 Task: Search one way flight ticket for 1 adult, 1 child, 1 infant in seat in premium economy from Hayden: Yampa Valley Airport (yampa Valley Regional) to Jacksonville: Albert J. Ellis Airport on 5-3-2023. Choice of flights is Westjet. Number of bags: 2 checked bags. Price is upto 105000. Outbound departure time preference is 8:45.
Action: Mouse moved to (325, 137)
Screenshot: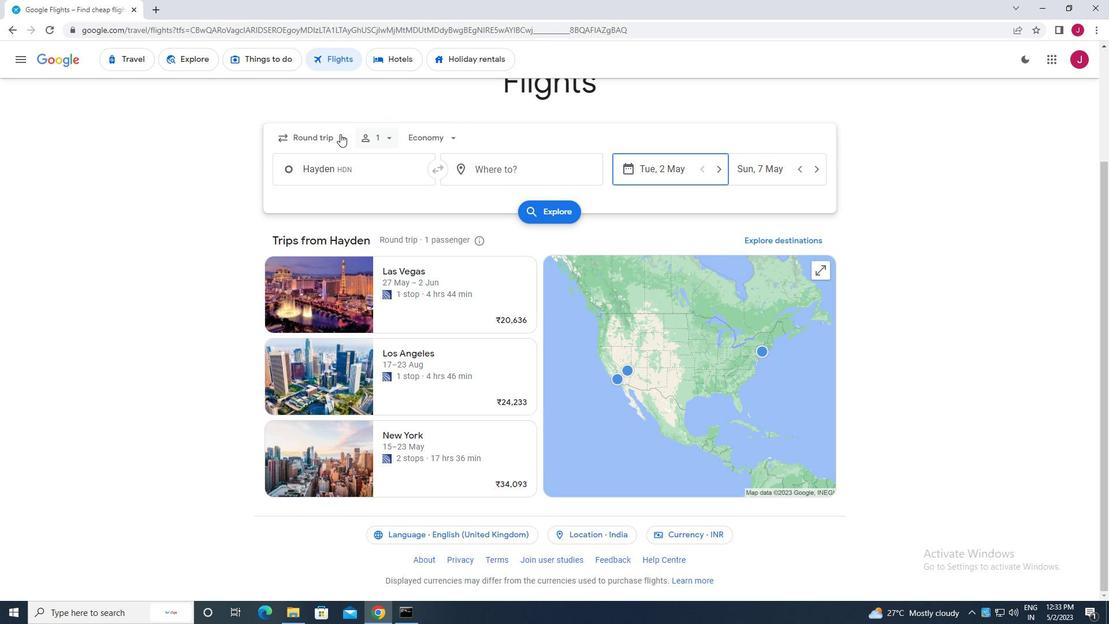 
Action: Mouse pressed left at (325, 137)
Screenshot: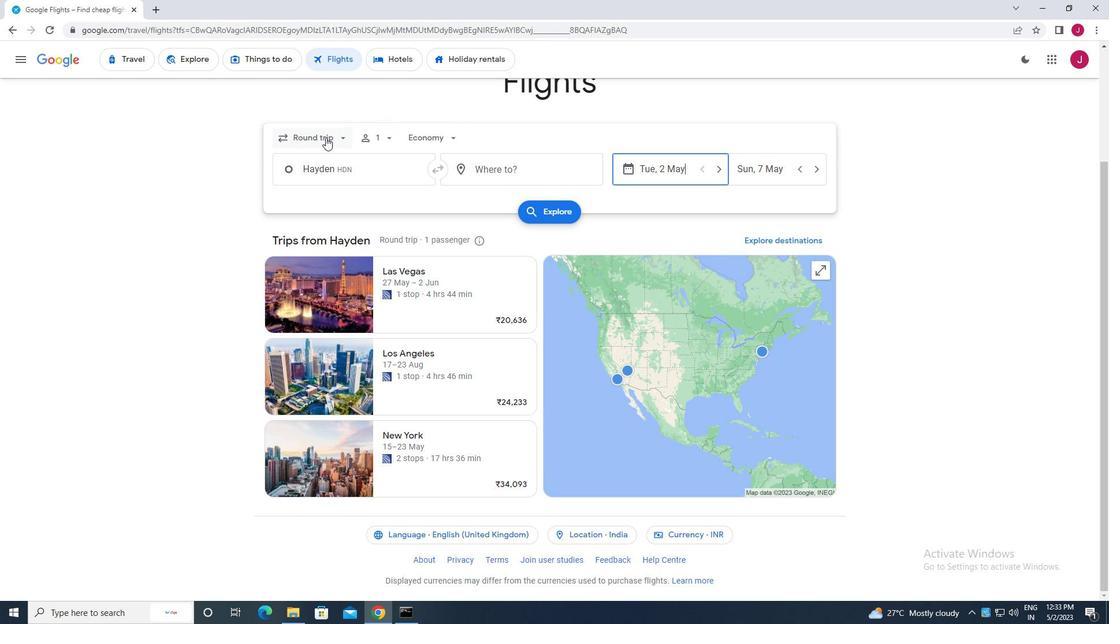 
Action: Mouse moved to (341, 137)
Screenshot: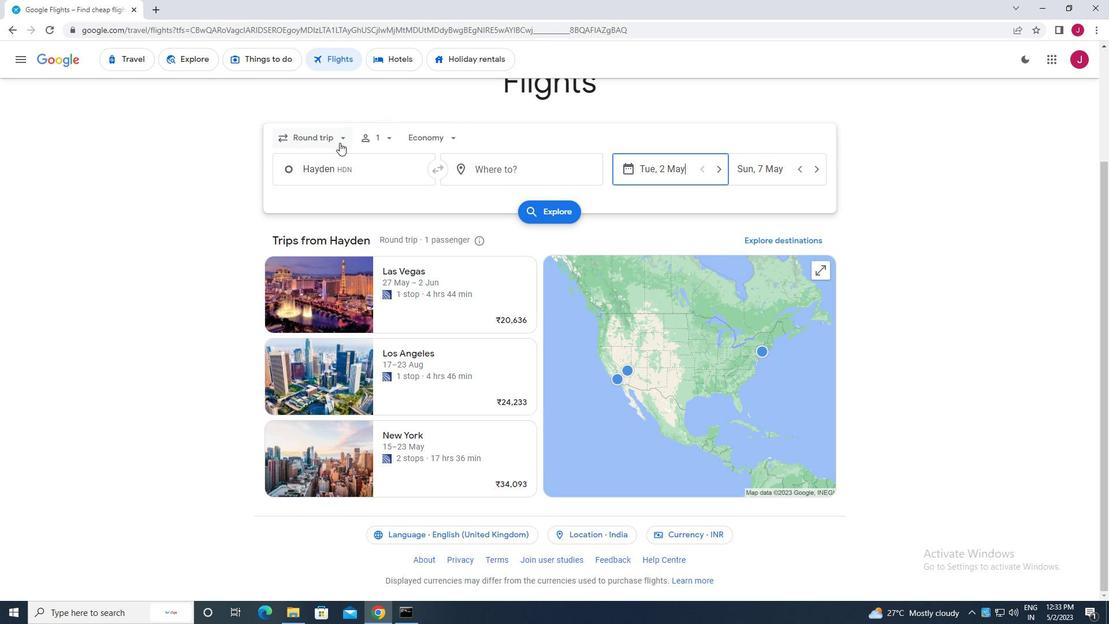 
Action: Mouse pressed left at (341, 137)
Screenshot: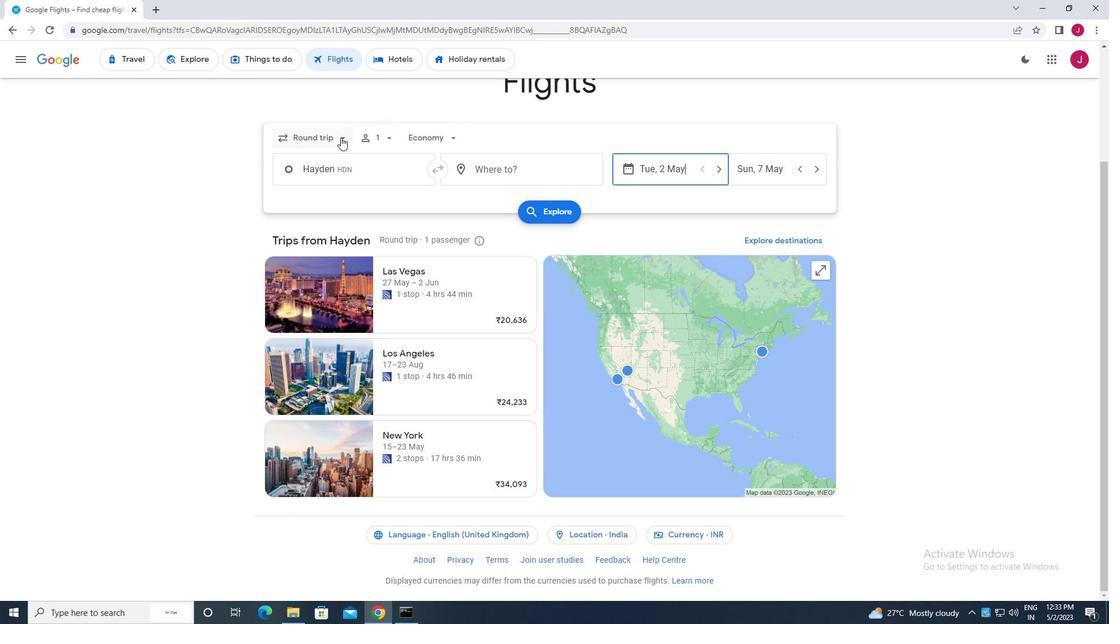 
Action: Mouse pressed left at (341, 137)
Screenshot: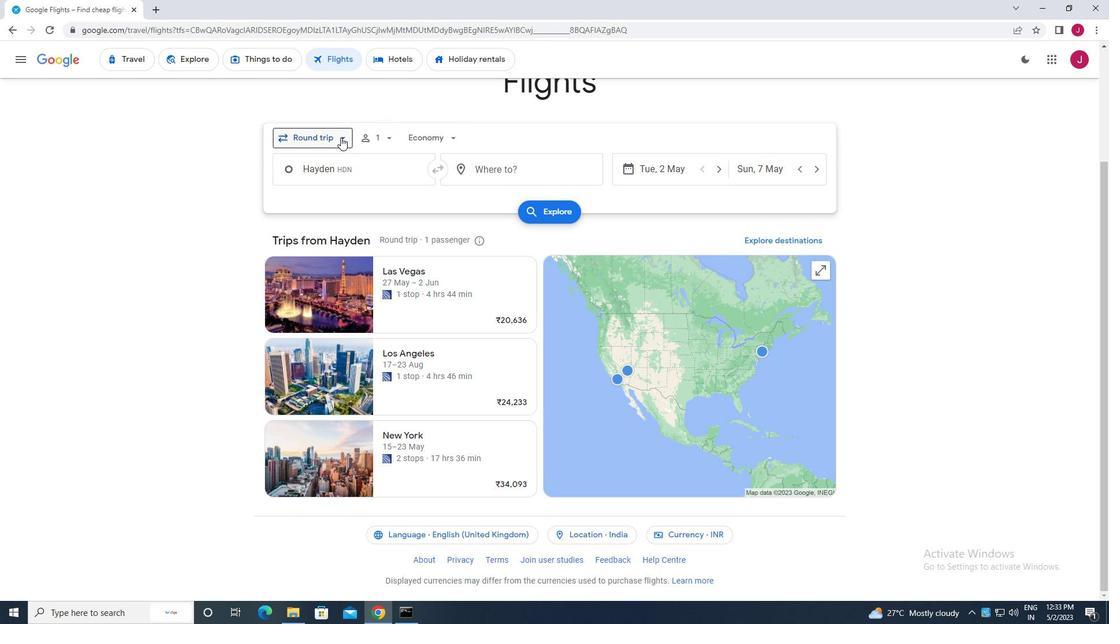 
Action: Mouse moved to (333, 195)
Screenshot: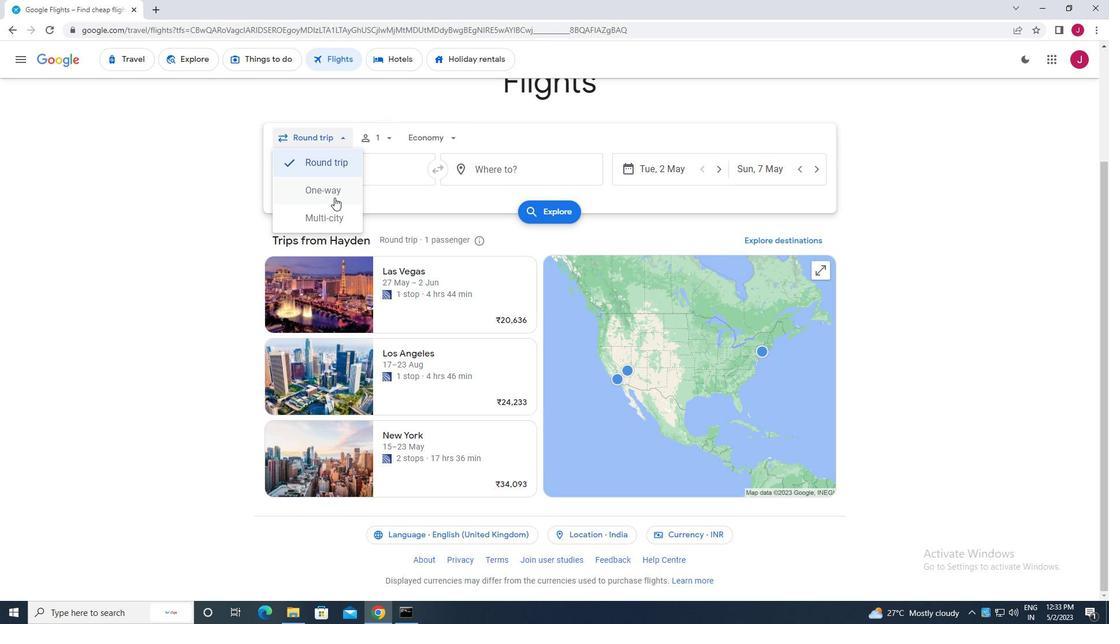 
Action: Mouse pressed left at (333, 195)
Screenshot: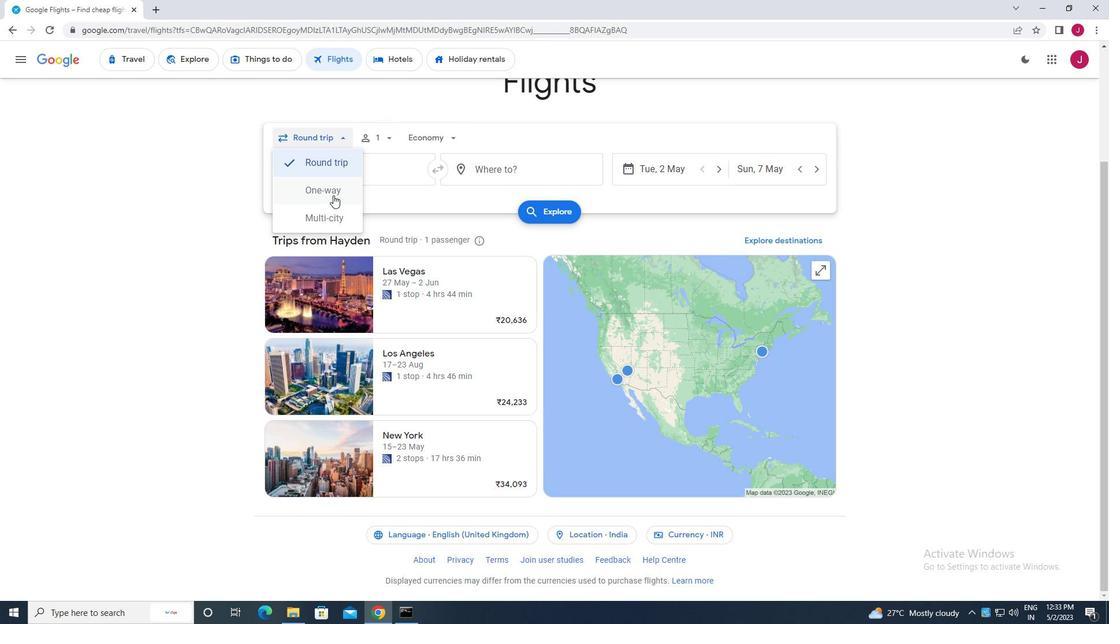 
Action: Mouse moved to (382, 141)
Screenshot: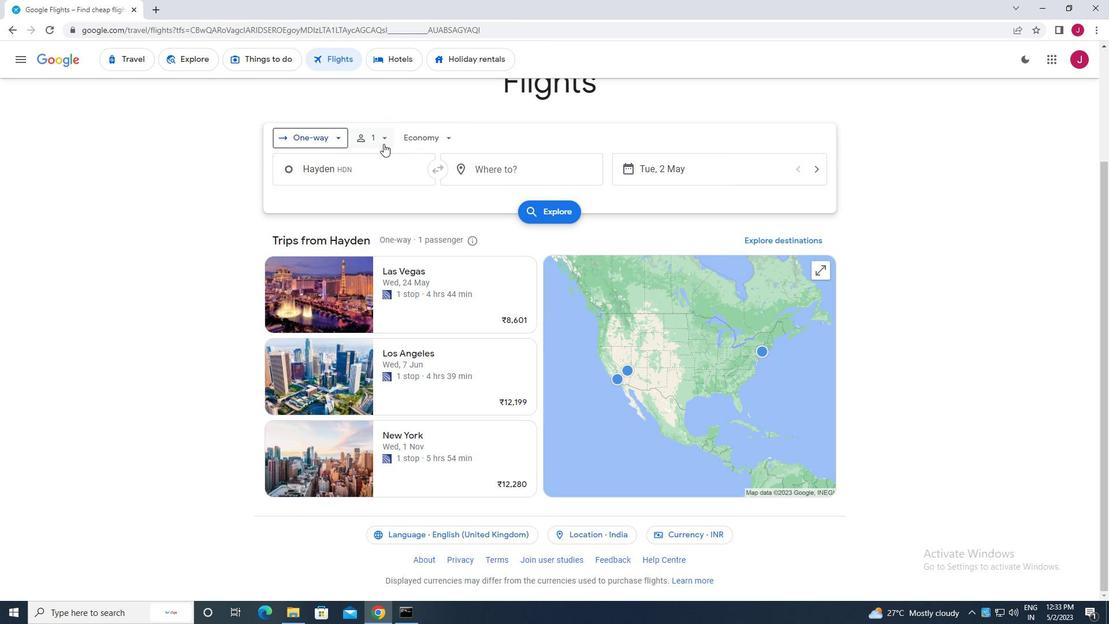 
Action: Mouse pressed left at (382, 141)
Screenshot: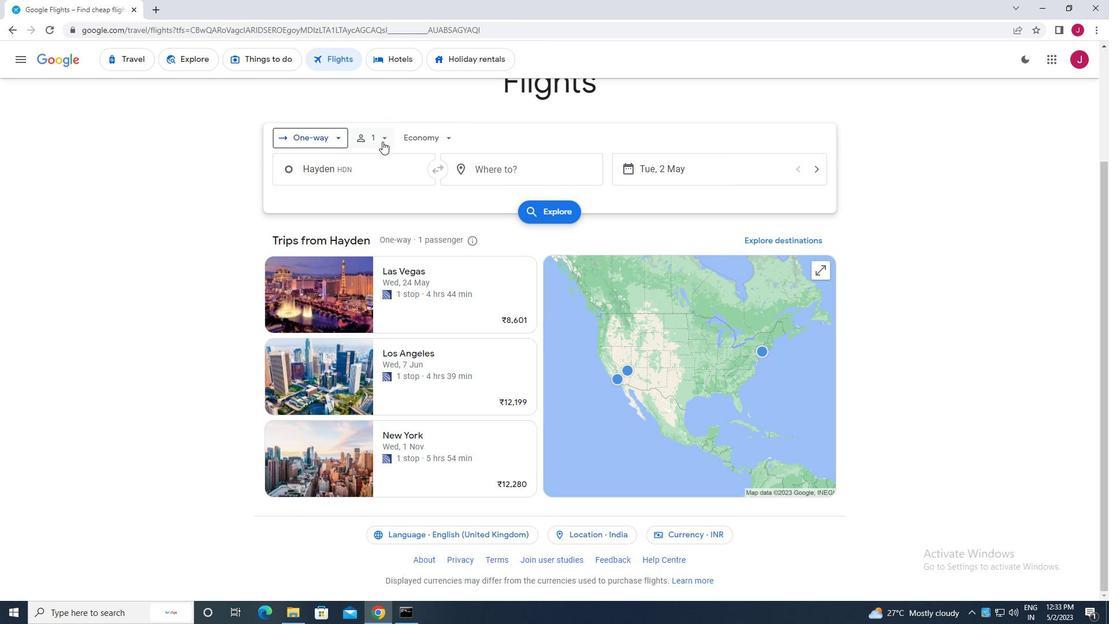 
Action: Mouse moved to (474, 197)
Screenshot: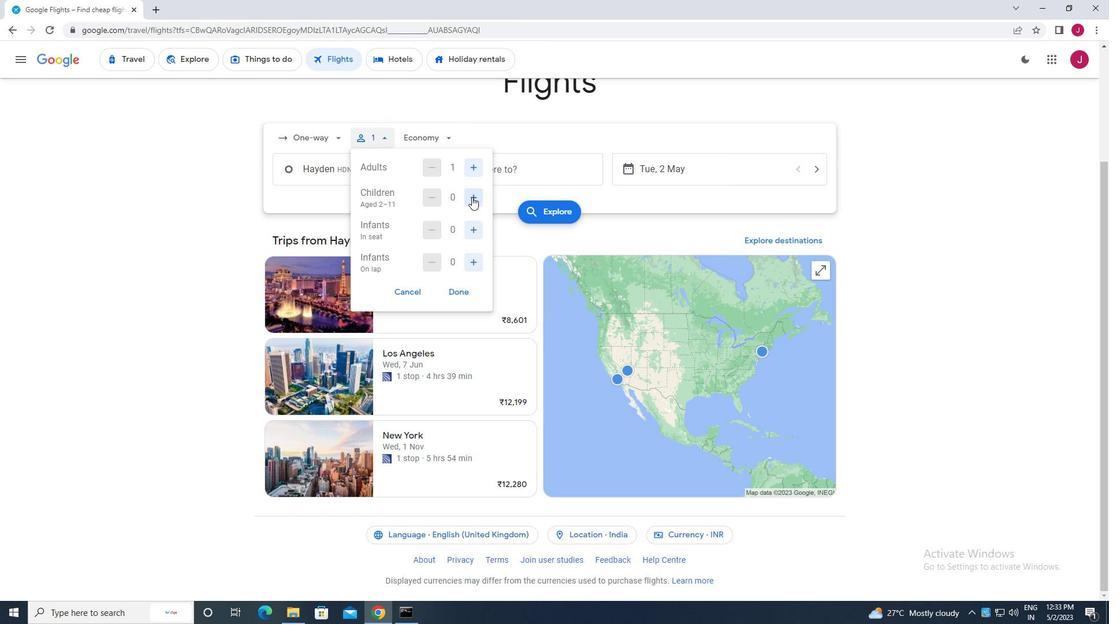 
Action: Mouse pressed left at (474, 197)
Screenshot: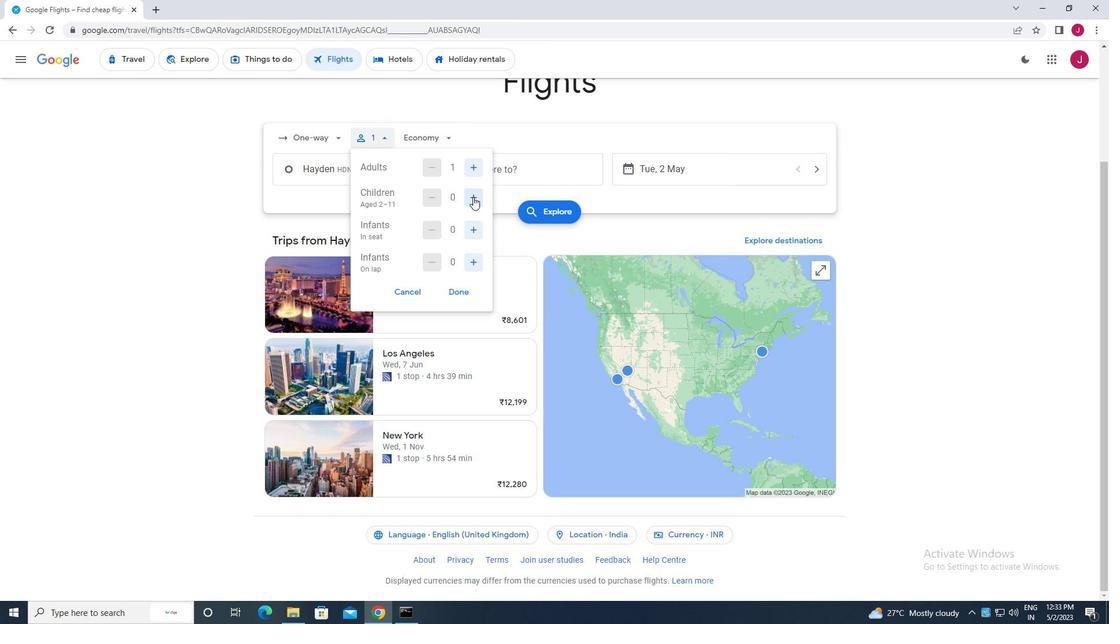 
Action: Mouse moved to (474, 234)
Screenshot: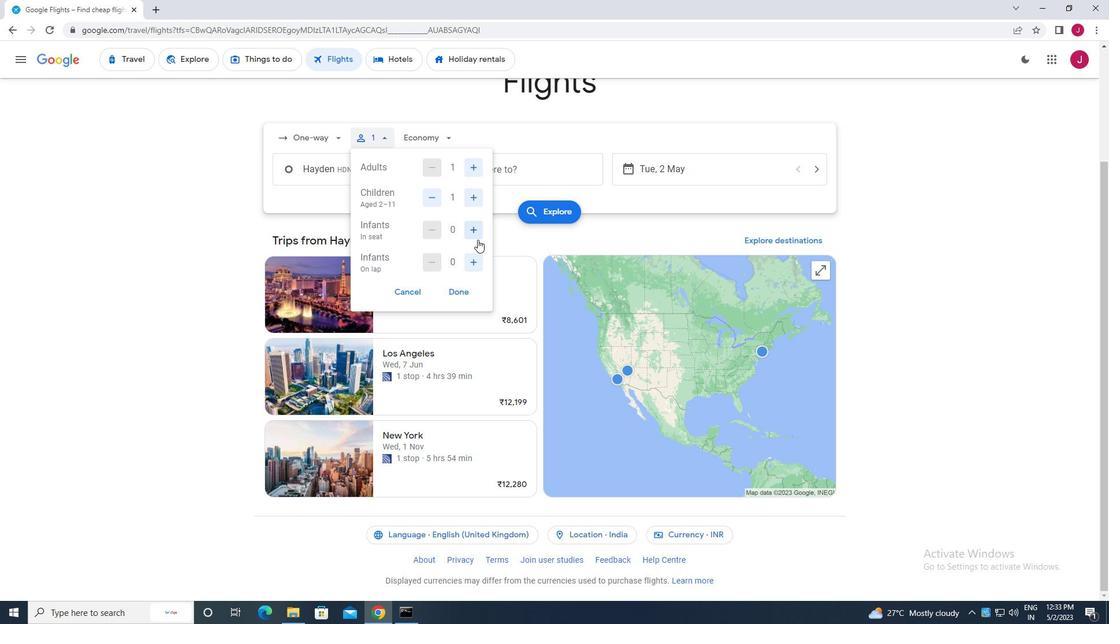 
Action: Mouse pressed left at (474, 234)
Screenshot: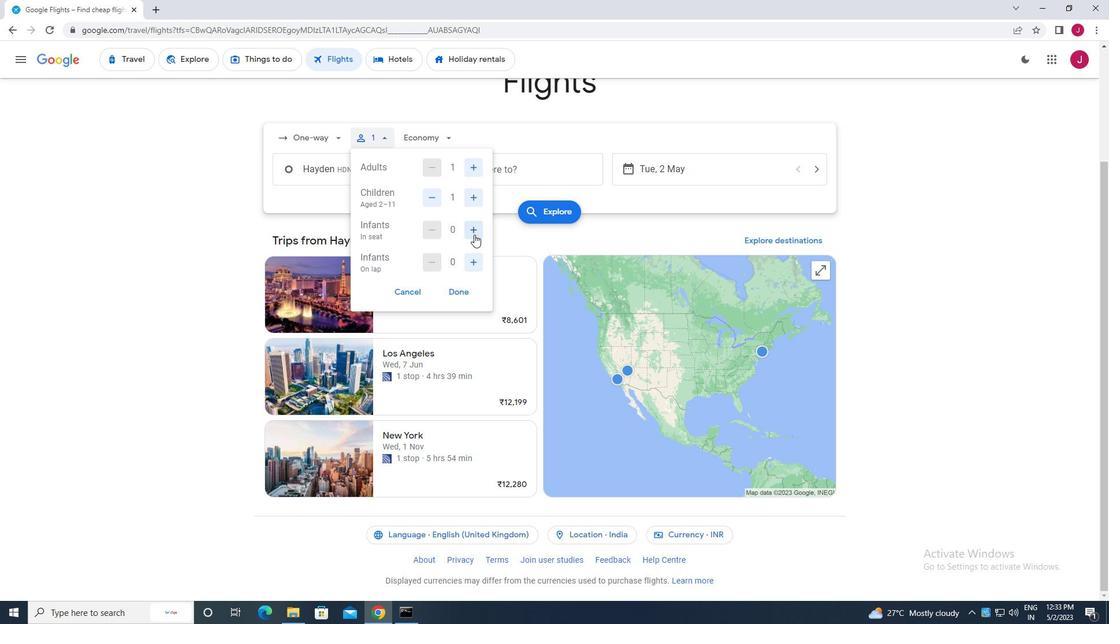 
Action: Mouse moved to (459, 287)
Screenshot: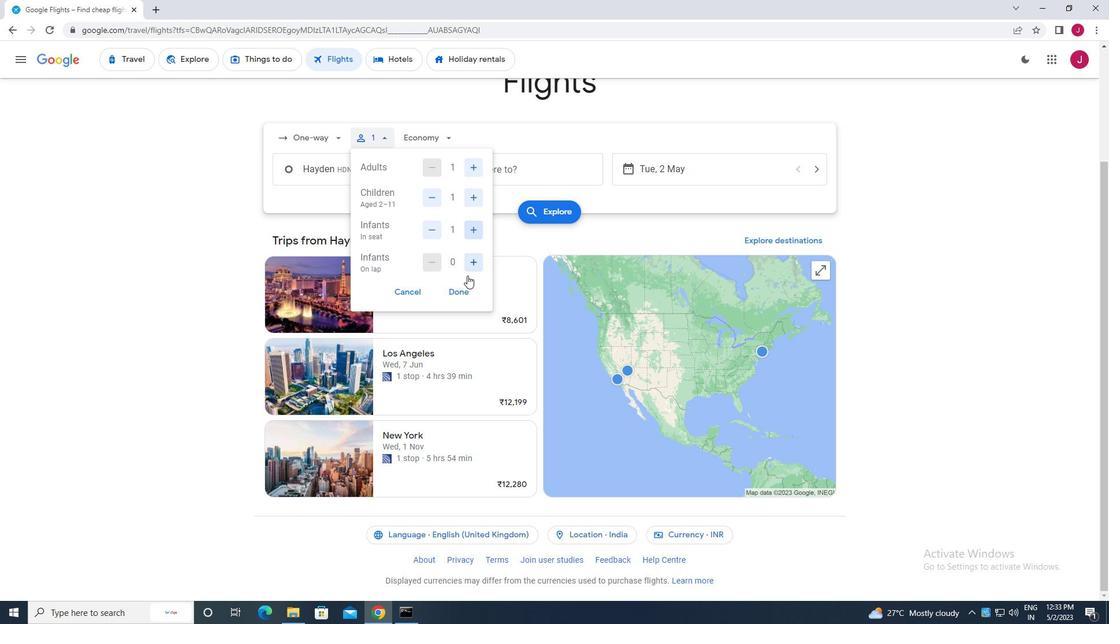 
Action: Mouse pressed left at (459, 287)
Screenshot: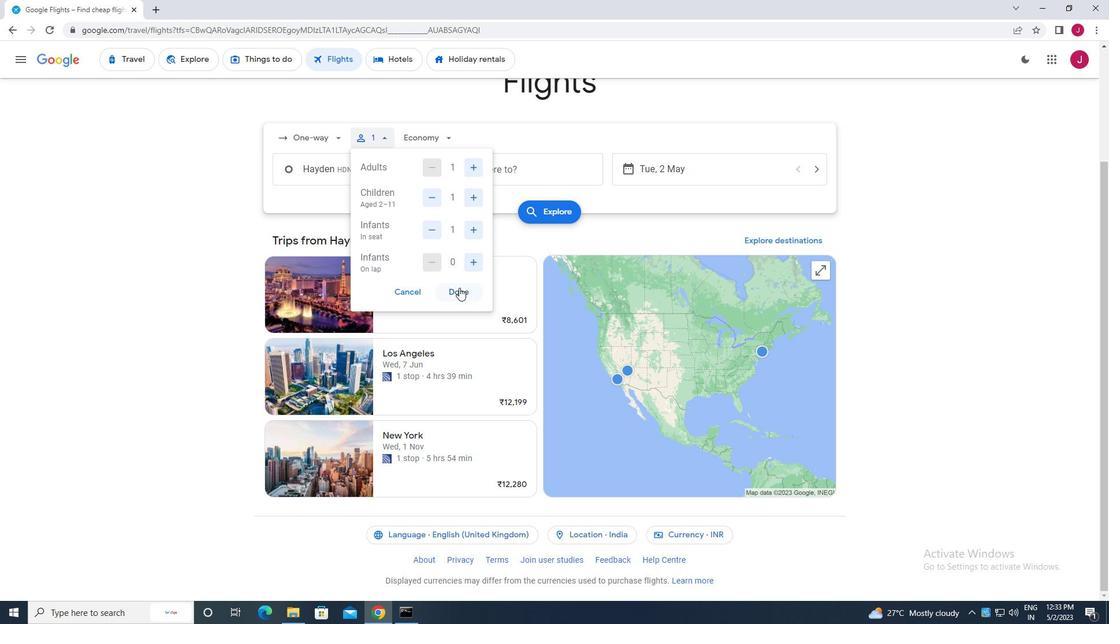 
Action: Mouse moved to (423, 132)
Screenshot: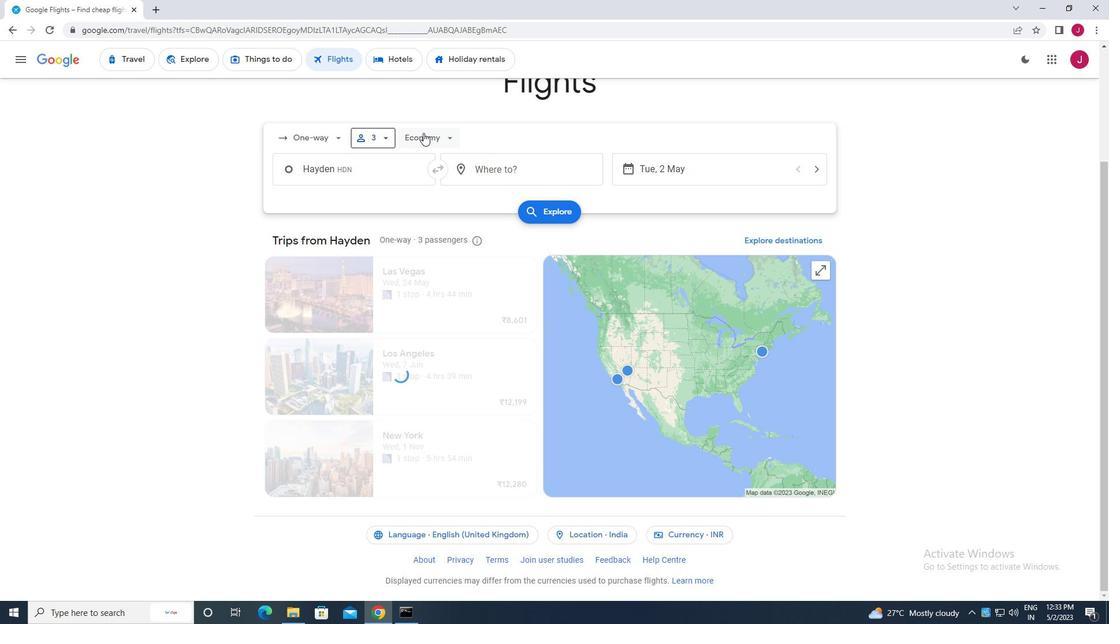 
Action: Mouse pressed left at (423, 132)
Screenshot: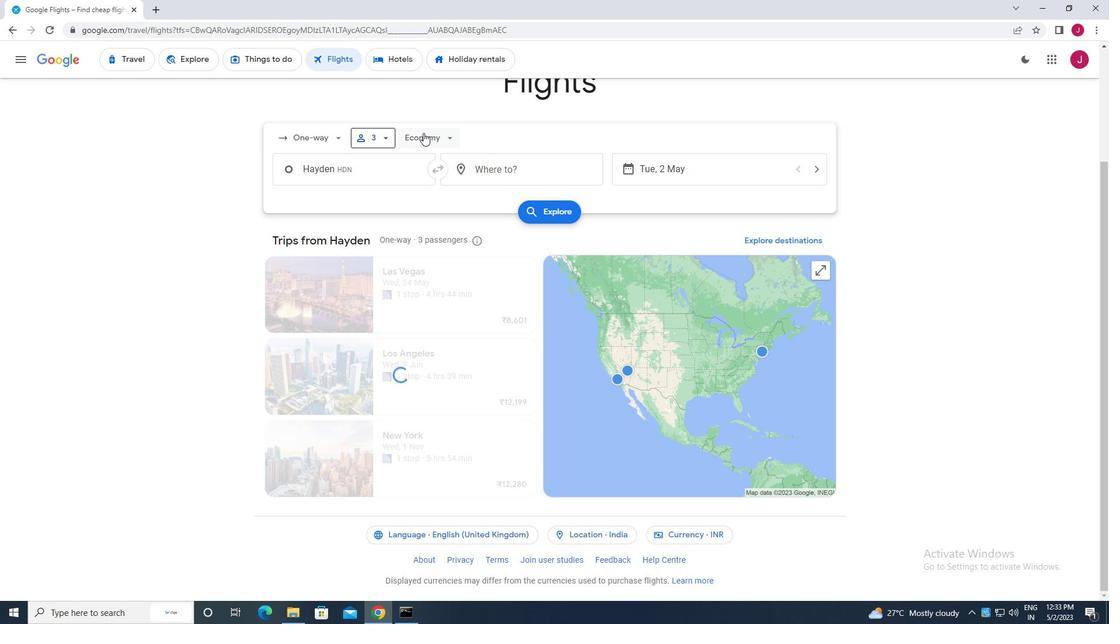 
Action: Mouse moved to (441, 191)
Screenshot: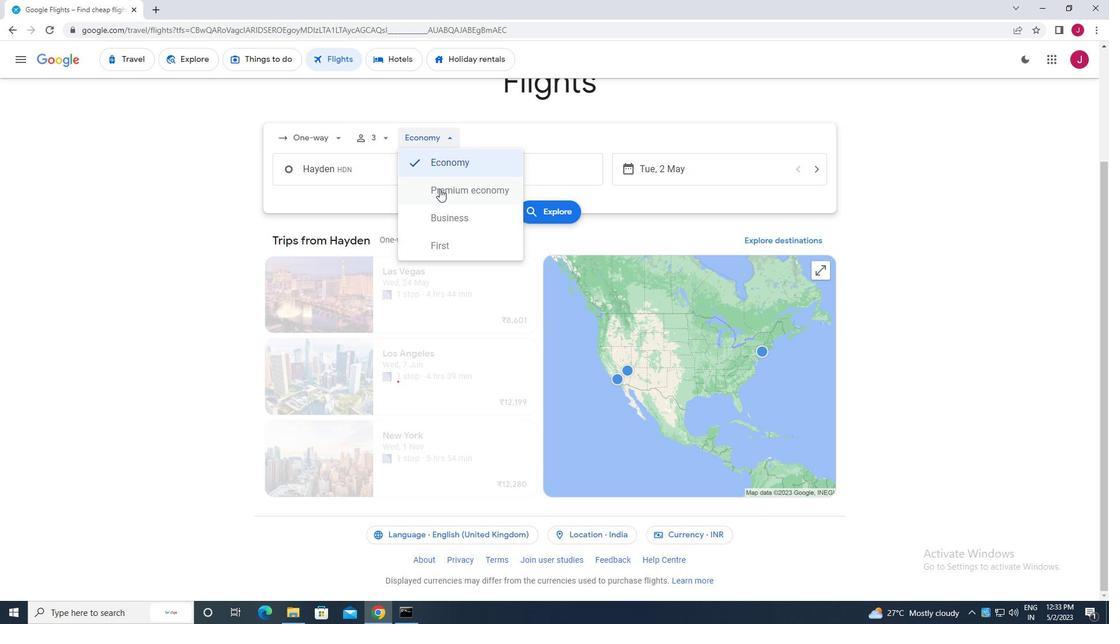 
Action: Mouse pressed left at (441, 191)
Screenshot: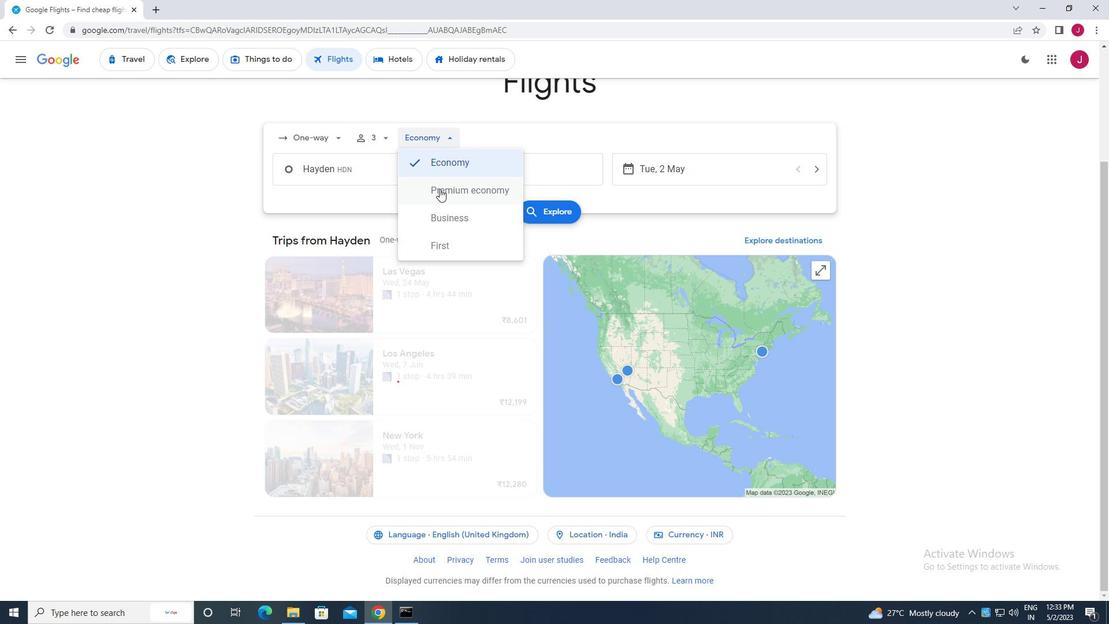 
Action: Mouse moved to (386, 172)
Screenshot: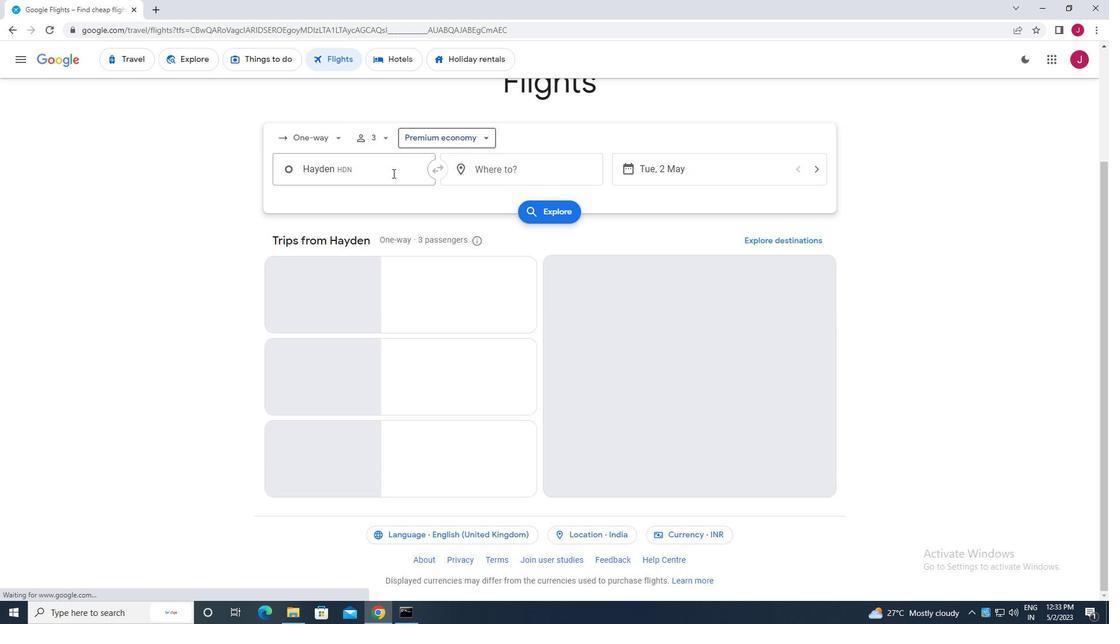 
Action: Mouse pressed left at (386, 172)
Screenshot: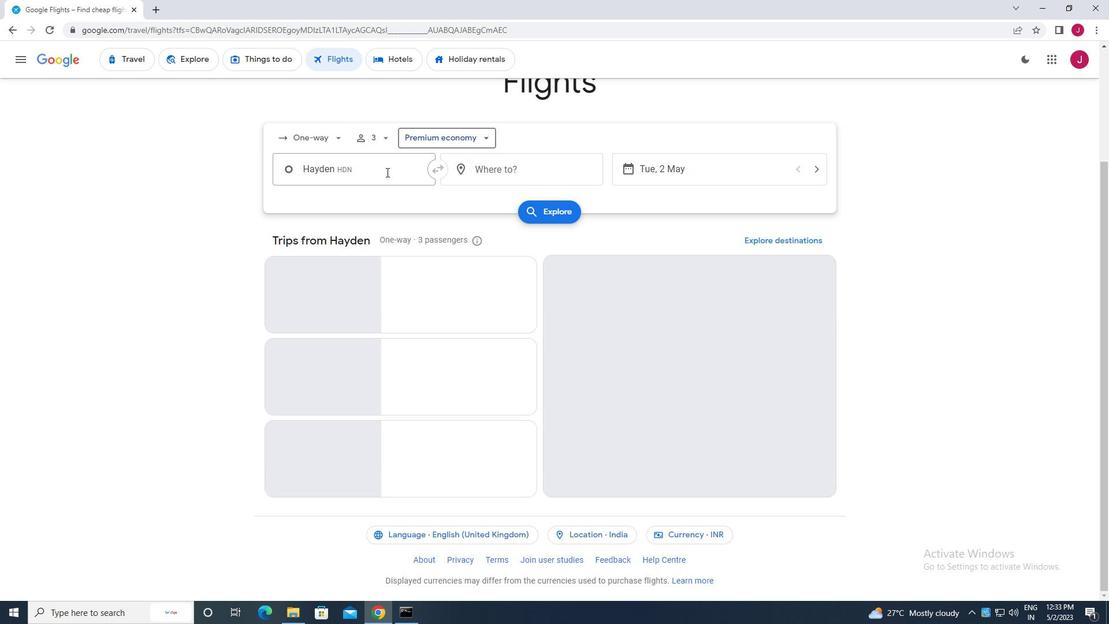 
Action: Mouse moved to (387, 171)
Screenshot: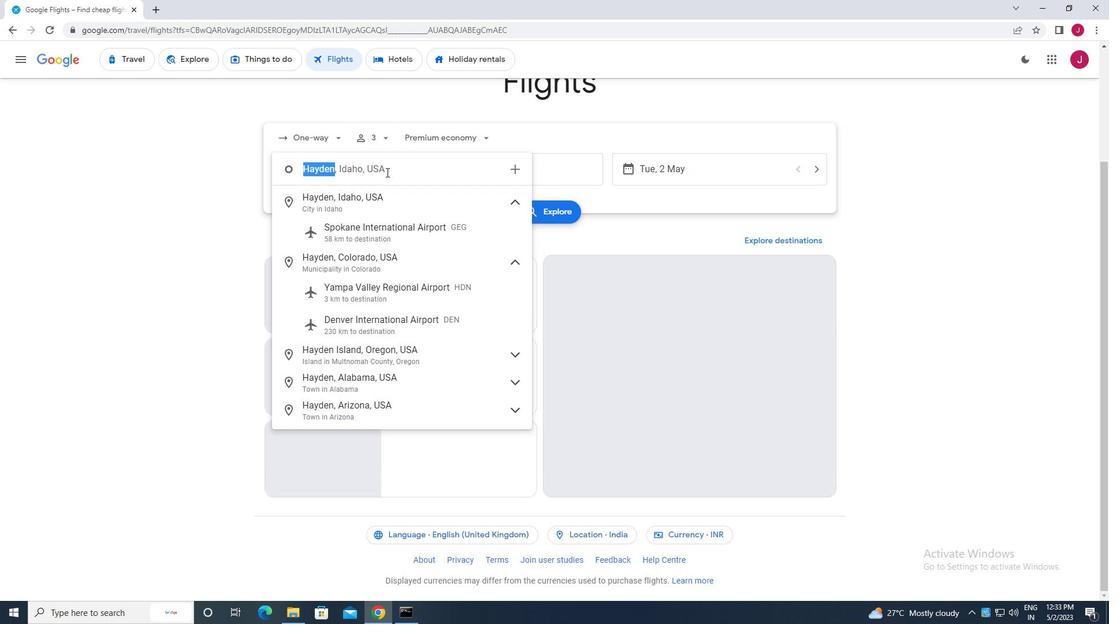 
Action: Key pressed yampa
Screenshot: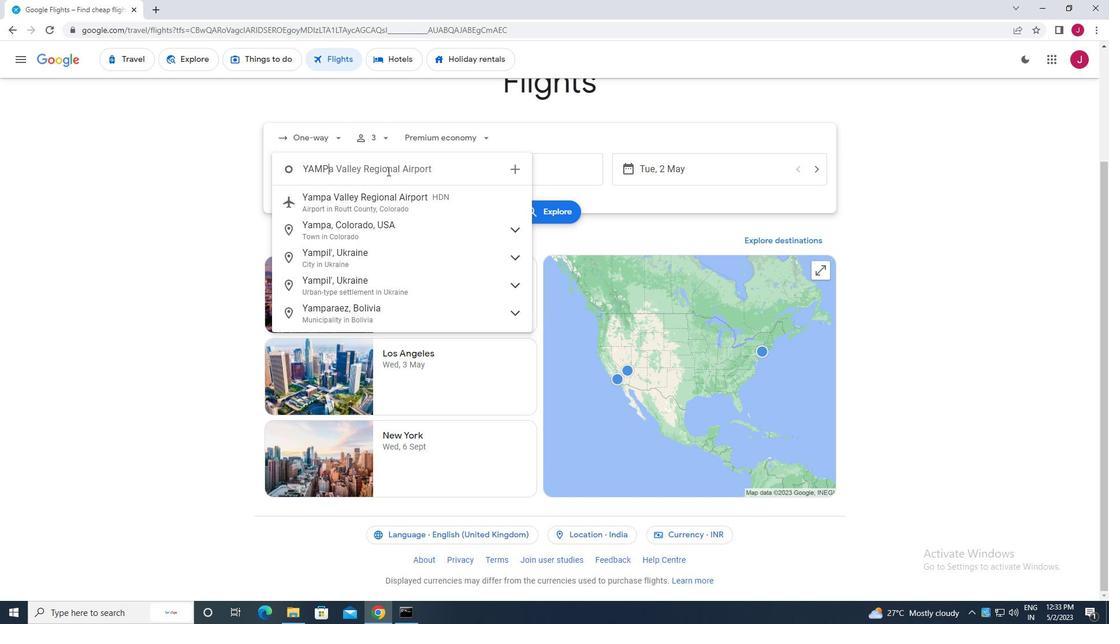 
Action: Mouse moved to (408, 206)
Screenshot: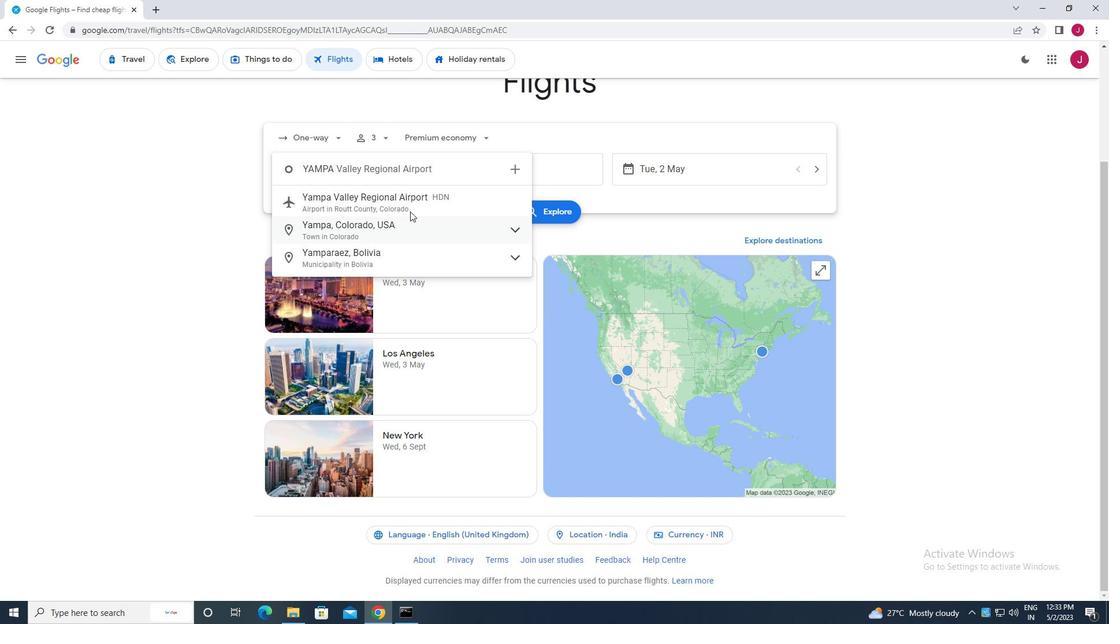 
Action: Mouse pressed left at (408, 206)
Screenshot: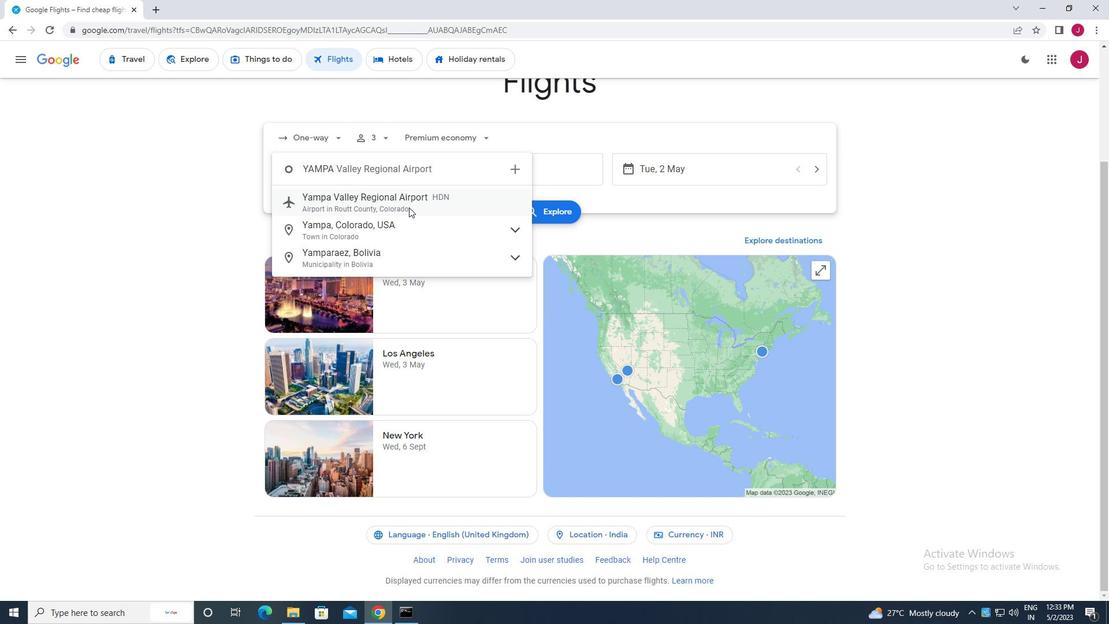 
Action: Mouse moved to (498, 175)
Screenshot: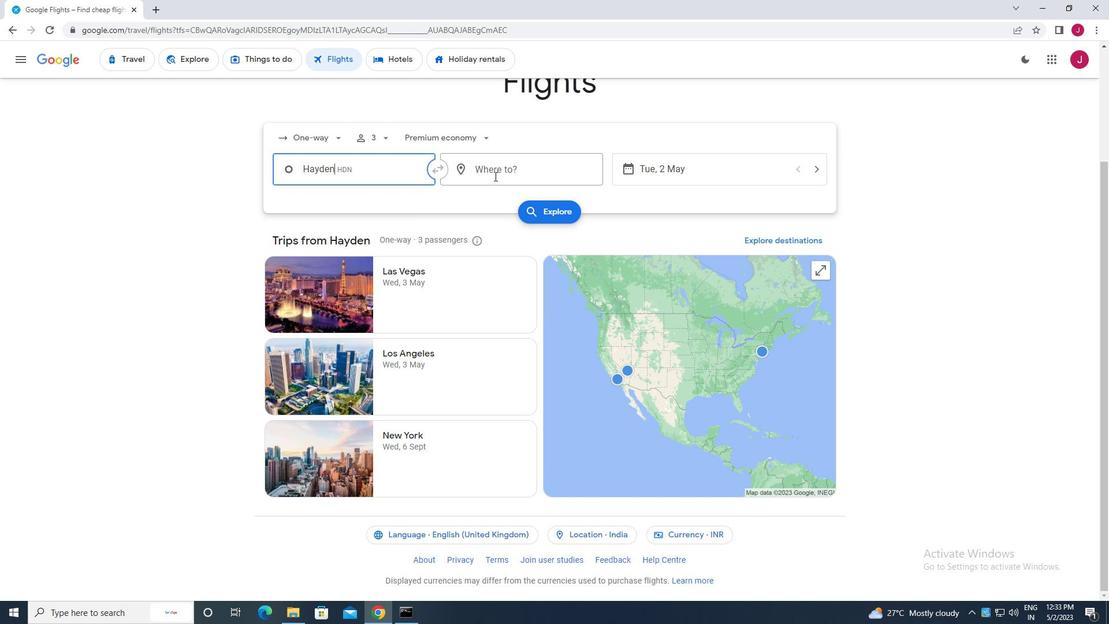 
Action: Mouse pressed left at (498, 175)
Screenshot: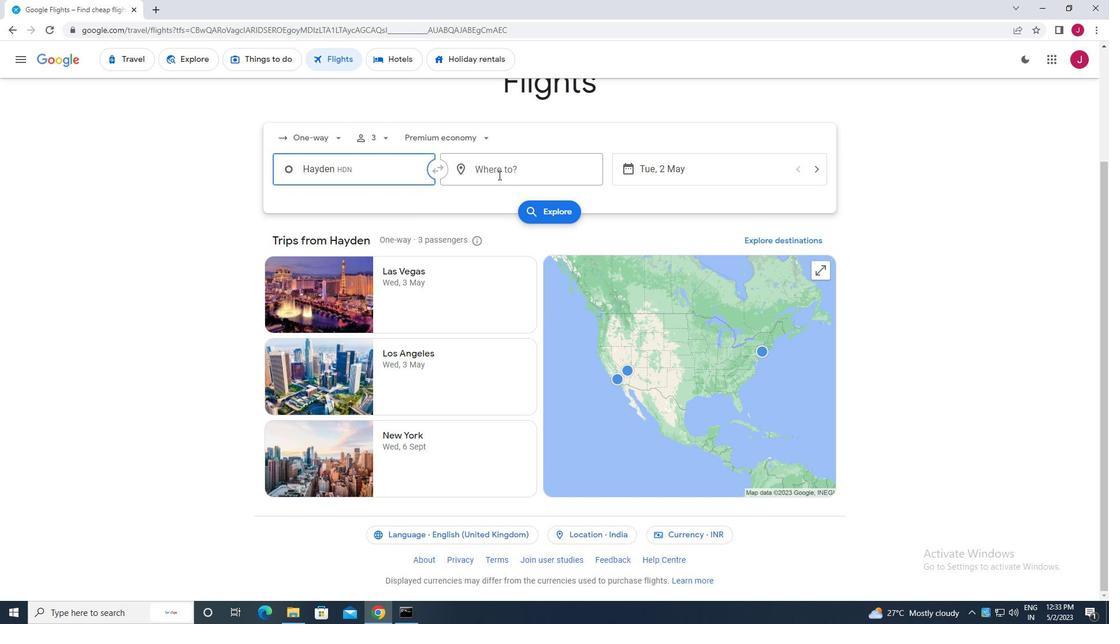 
Action: Mouse moved to (499, 175)
Screenshot: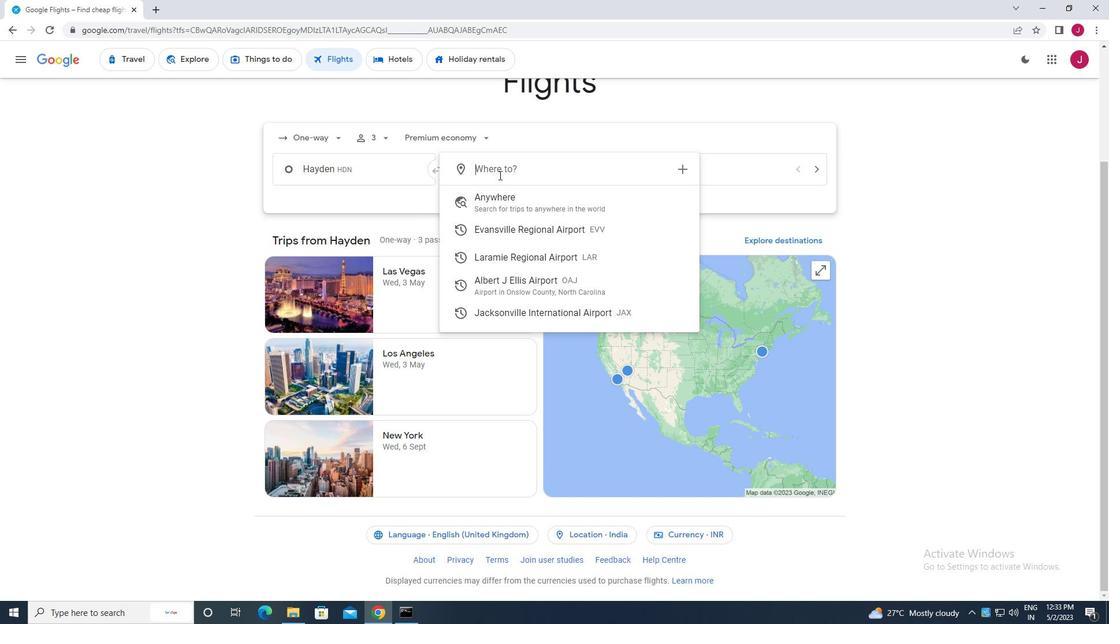 
Action: Key pressed albert<Key.space>j
Screenshot: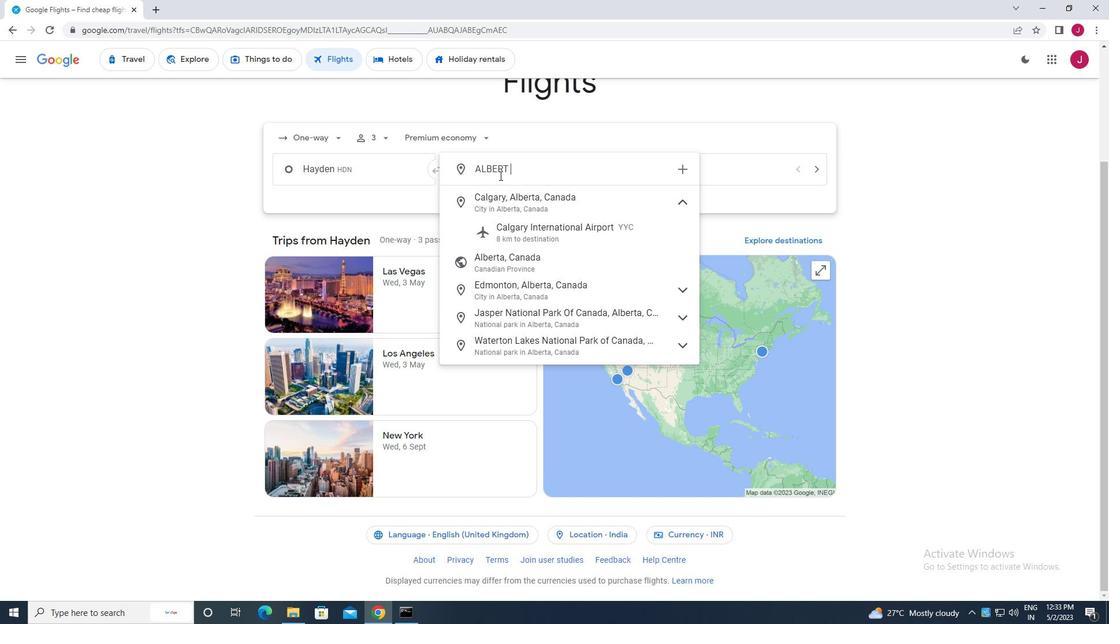 
Action: Mouse moved to (512, 204)
Screenshot: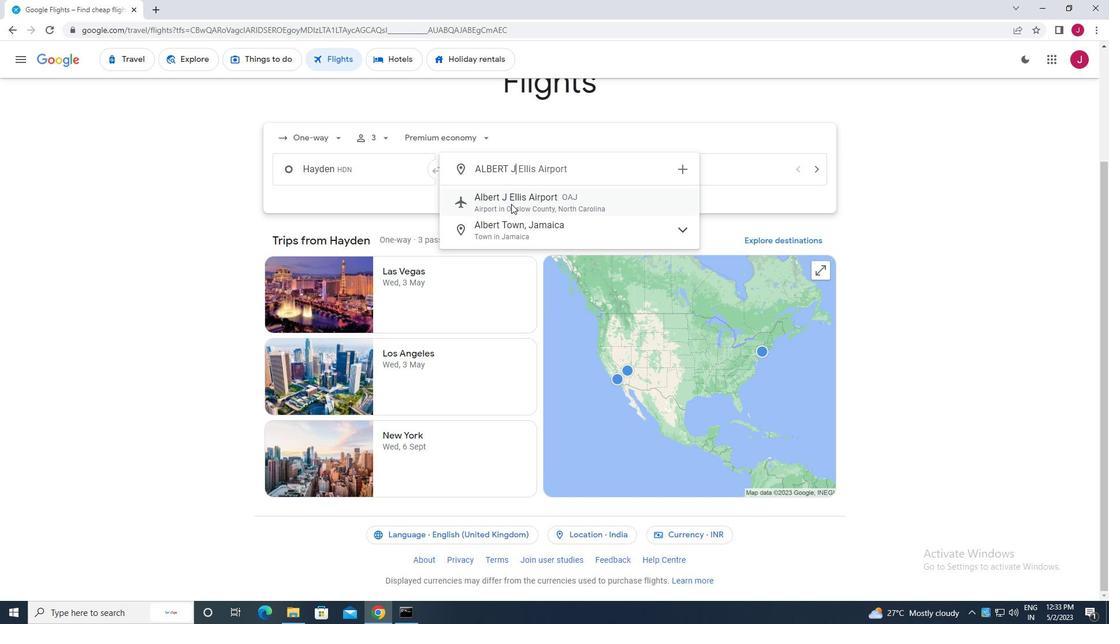 
Action: Mouse pressed left at (512, 204)
Screenshot: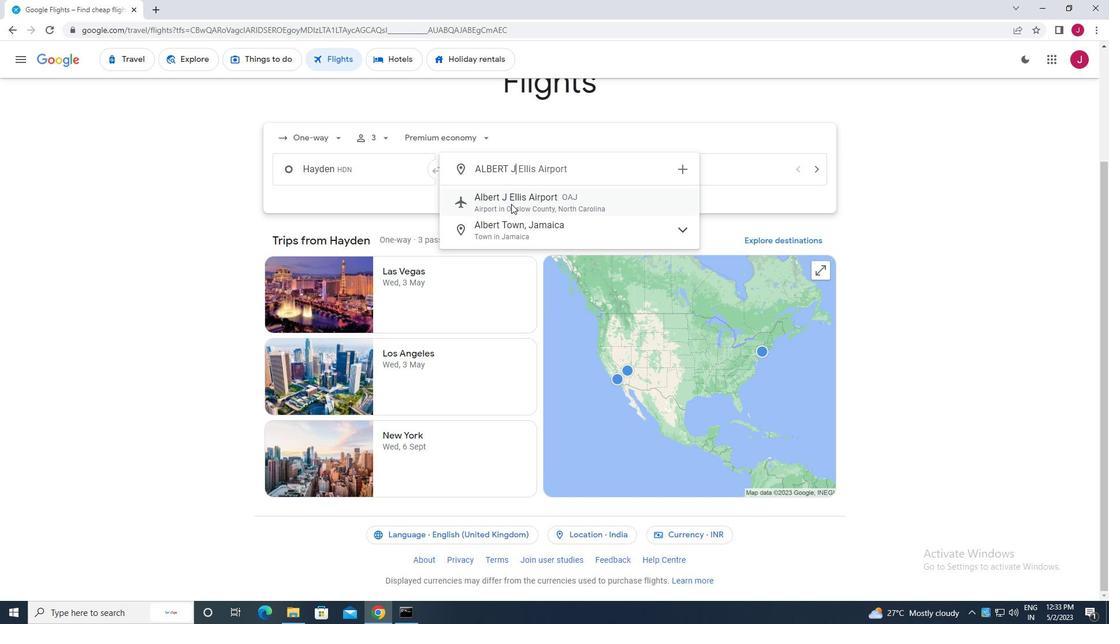 
Action: Mouse moved to (638, 167)
Screenshot: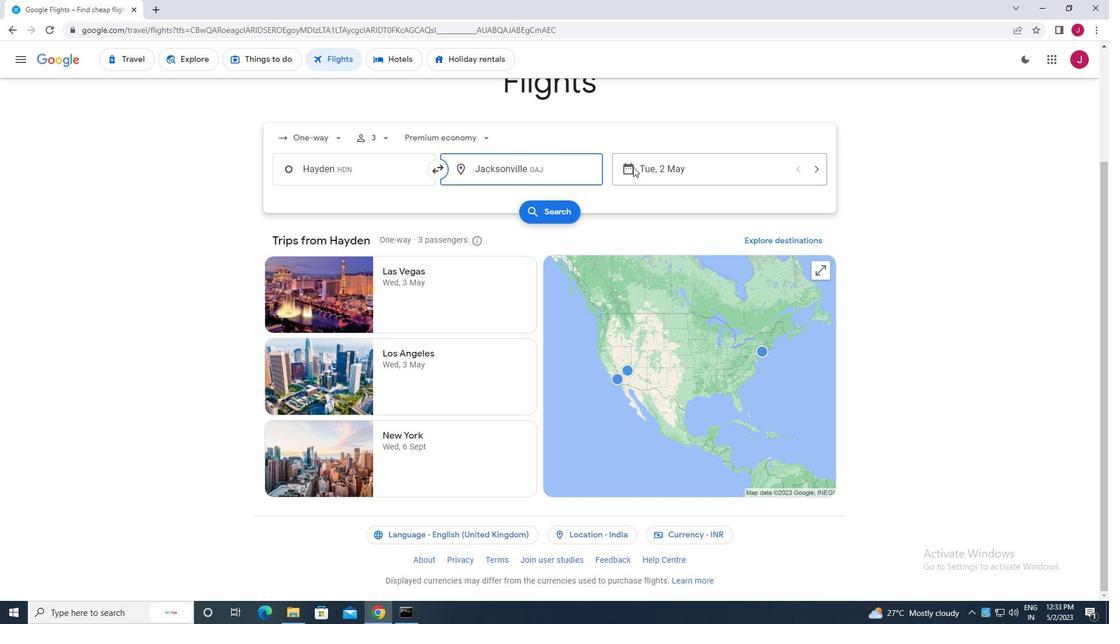 
Action: Mouse pressed left at (638, 167)
Screenshot: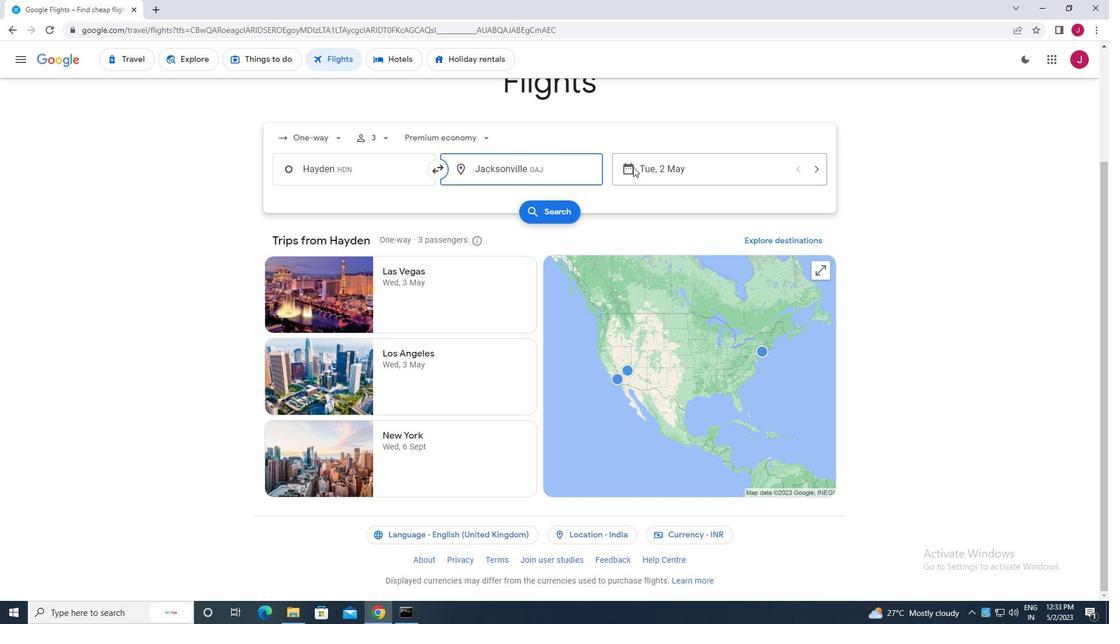 
Action: Mouse moved to (502, 258)
Screenshot: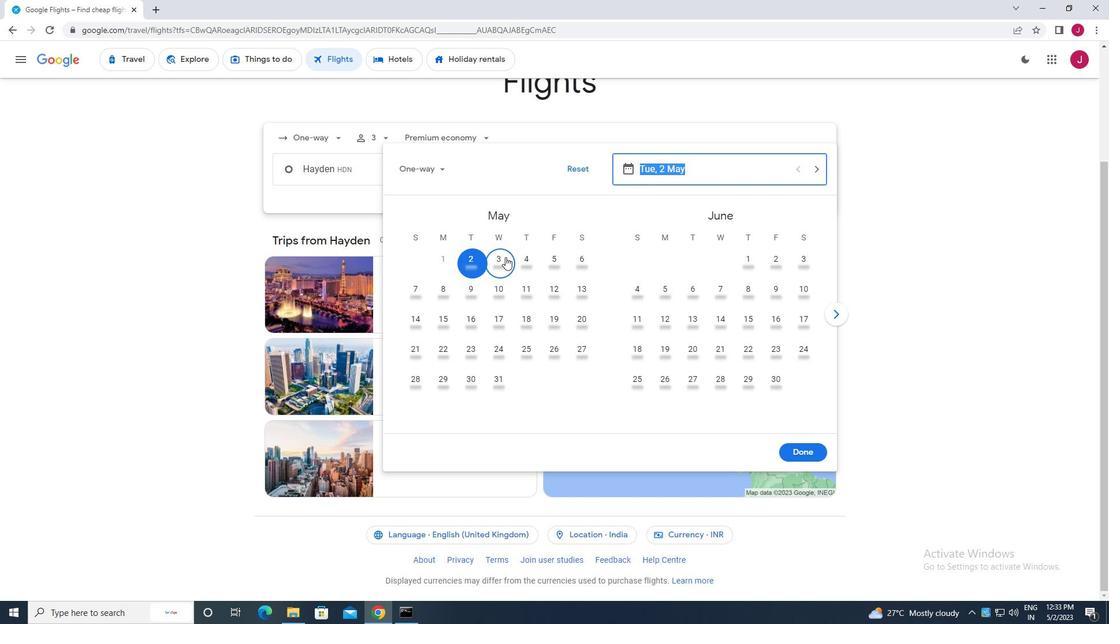 
Action: Mouse pressed left at (502, 258)
Screenshot: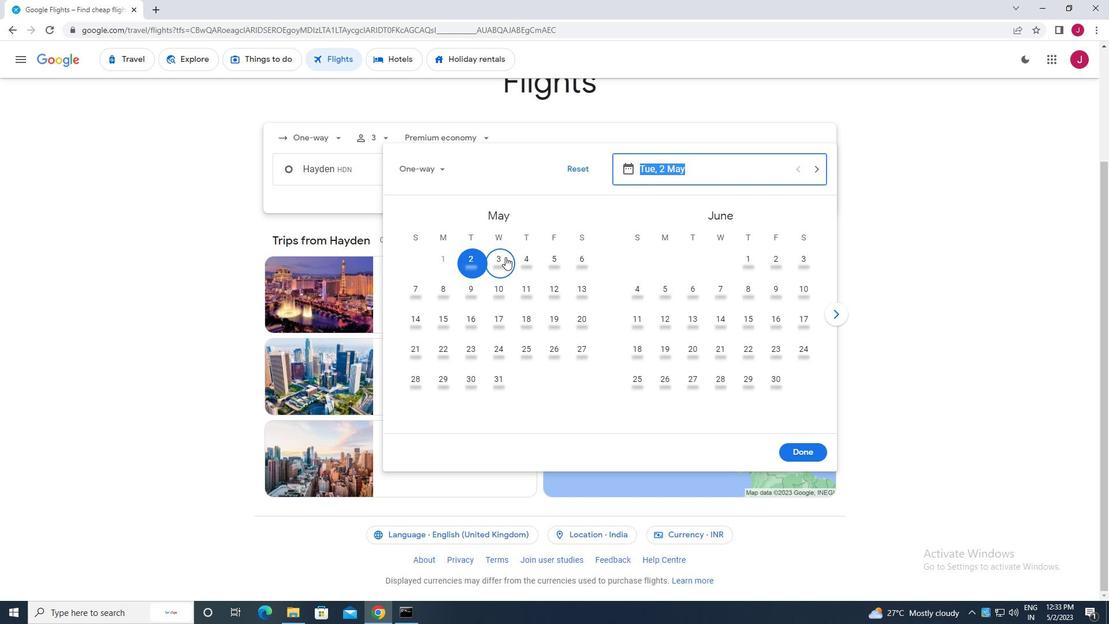 
Action: Mouse moved to (804, 450)
Screenshot: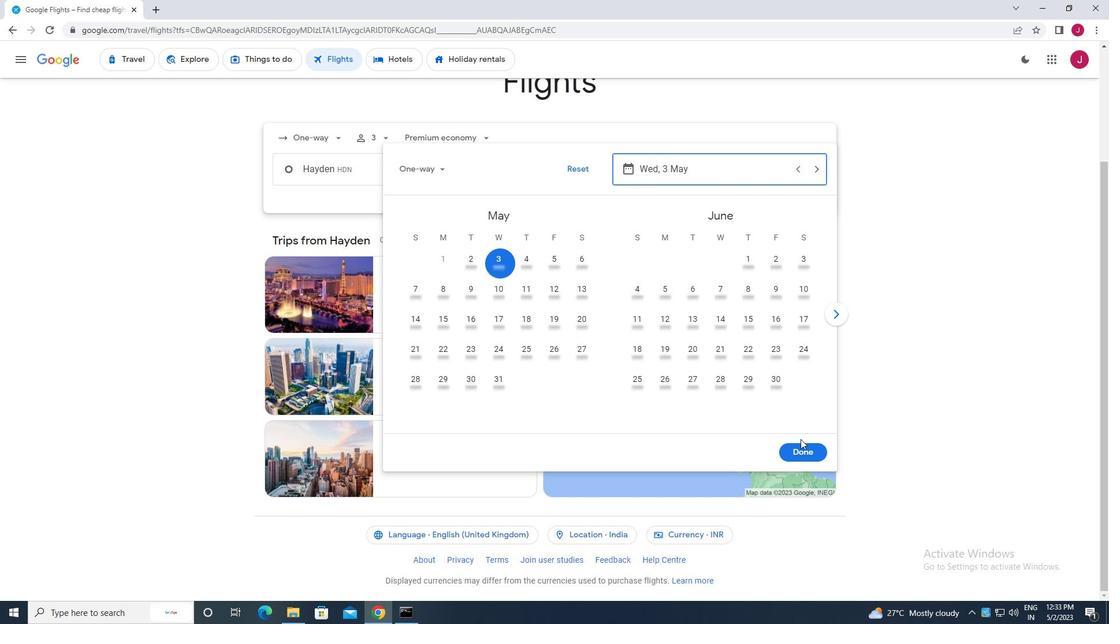 
Action: Mouse pressed left at (804, 450)
Screenshot: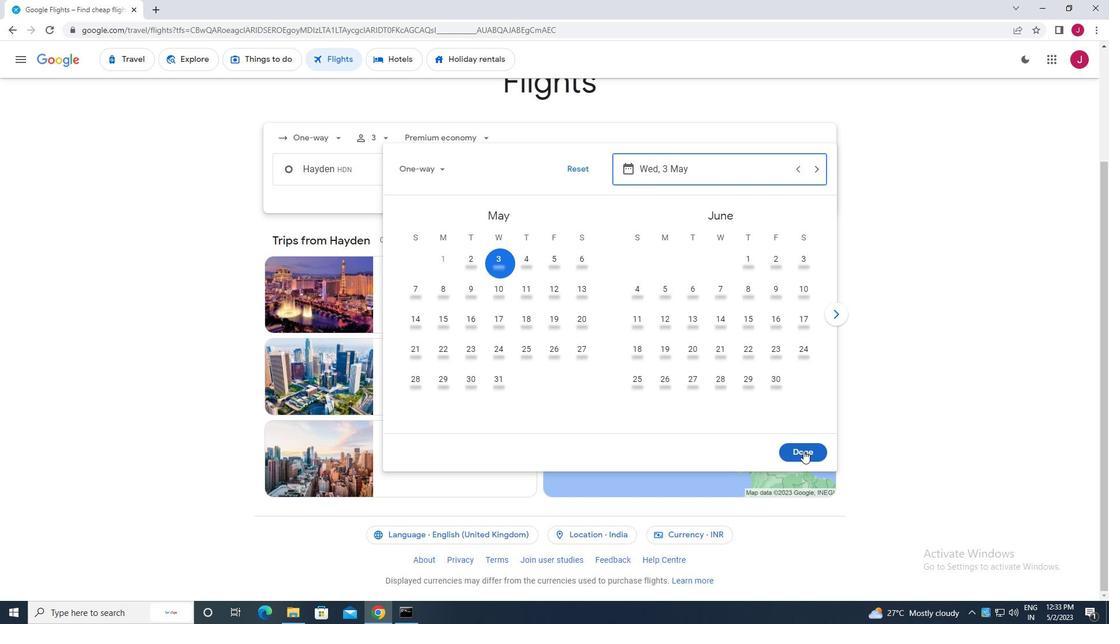 
Action: Mouse moved to (548, 215)
Screenshot: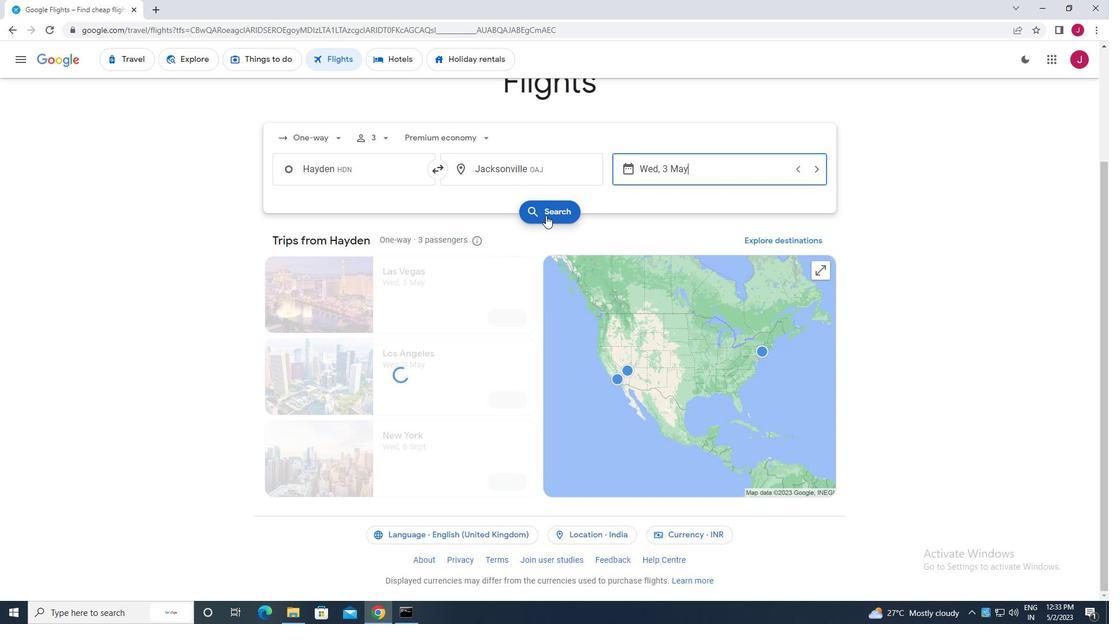 
Action: Mouse pressed left at (548, 215)
Screenshot: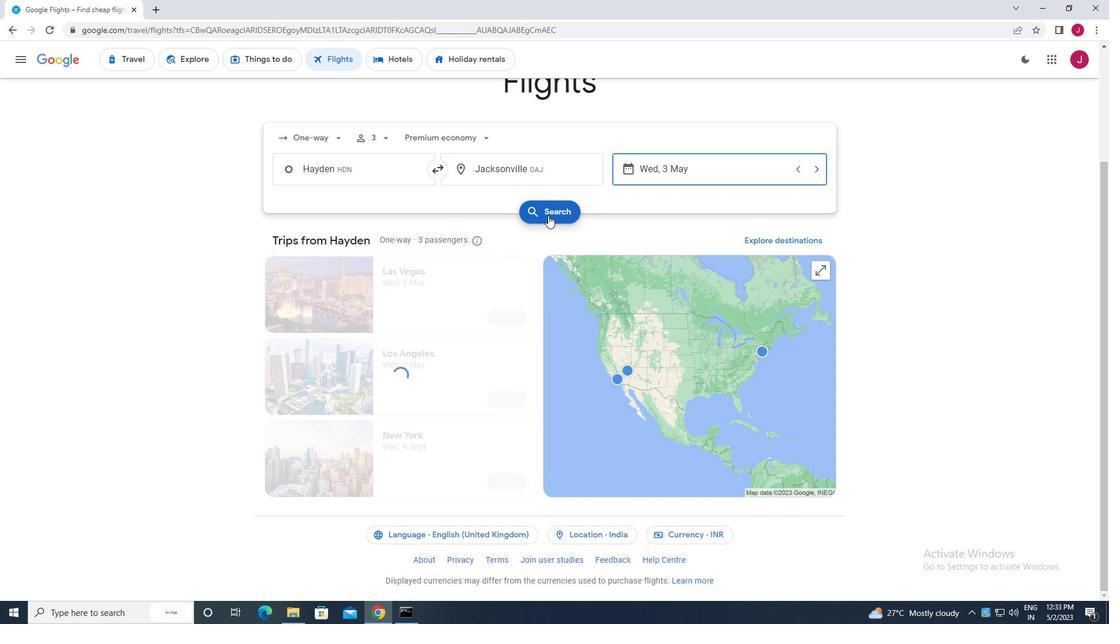 
Action: Mouse moved to (302, 164)
Screenshot: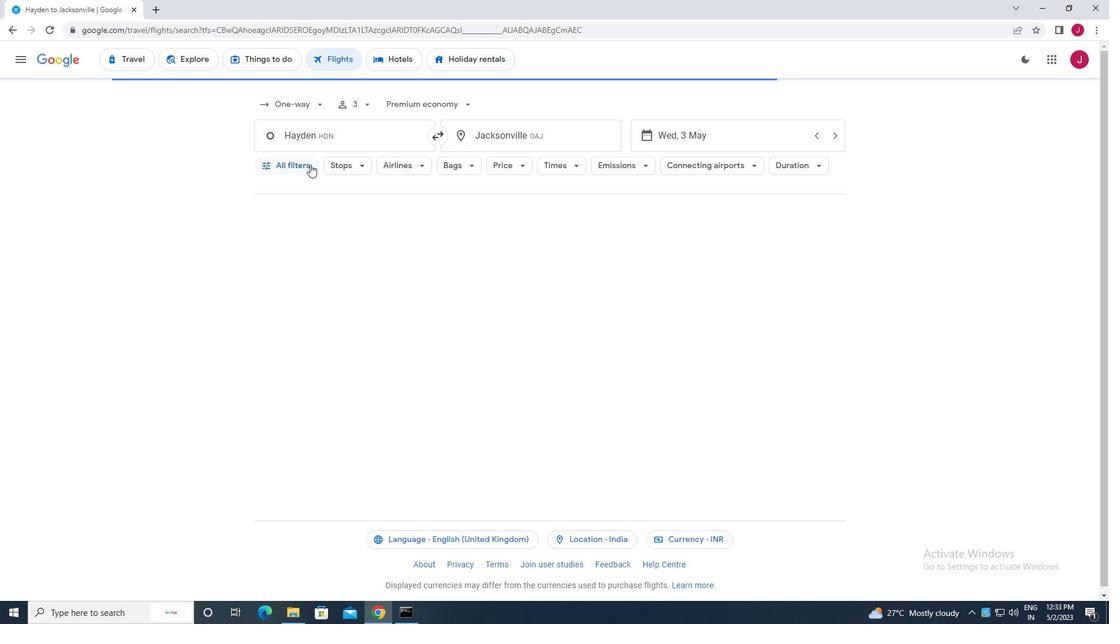 
Action: Mouse pressed left at (302, 164)
Screenshot: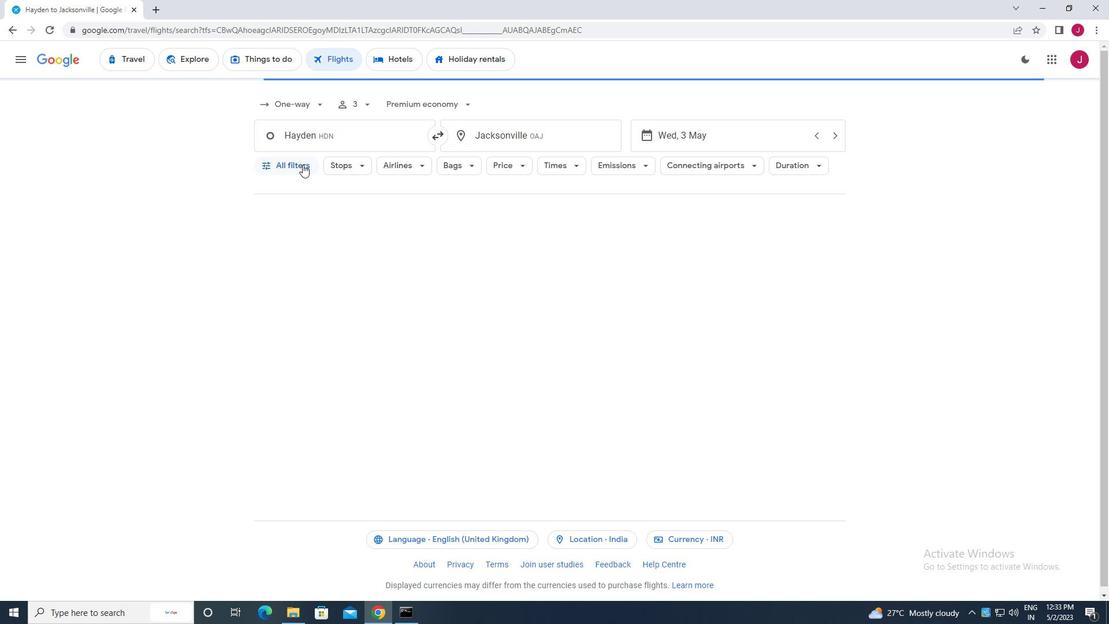
Action: Mouse moved to (304, 219)
Screenshot: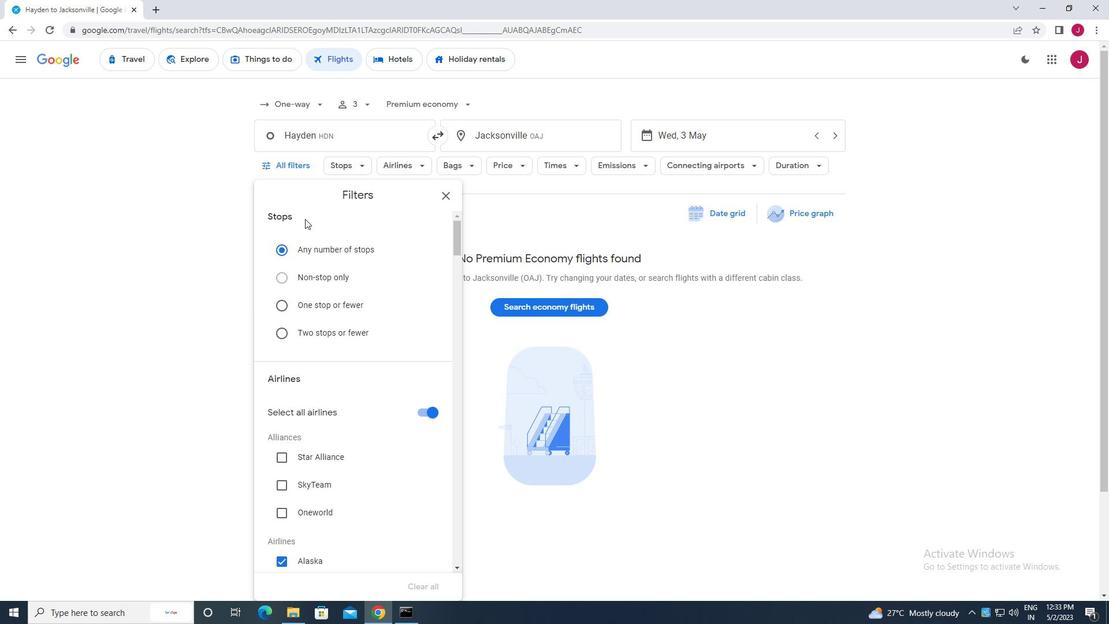 
Action: Mouse scrolled (304, 218) with delta (0, 0)
Screenshot: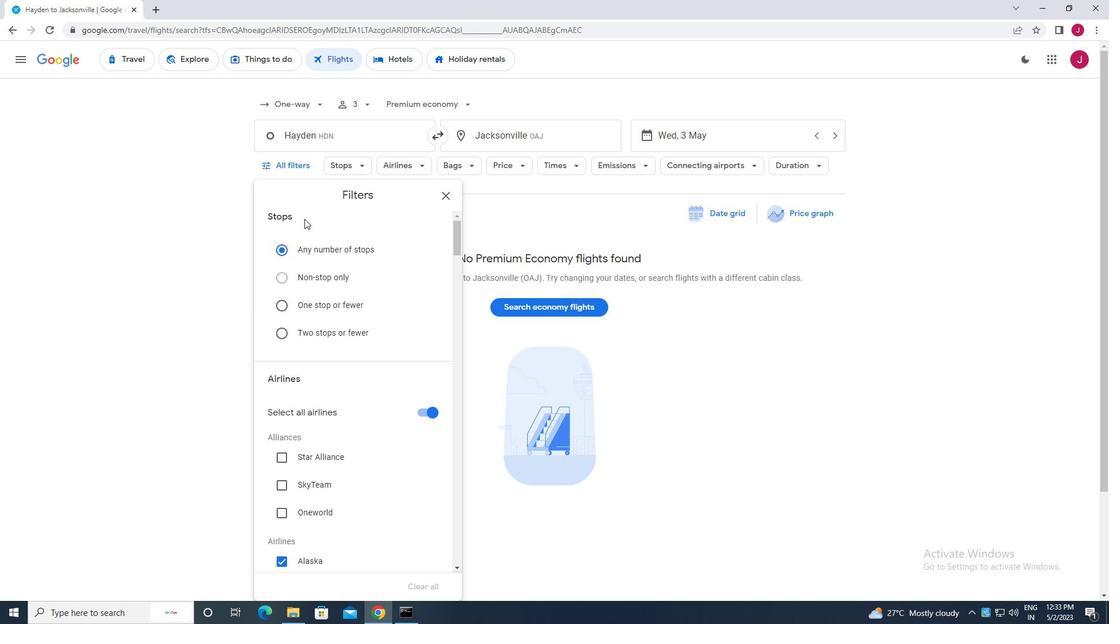 
Action: Mouse scrolled (304, 218) with delta (0, 0)
Screenshot: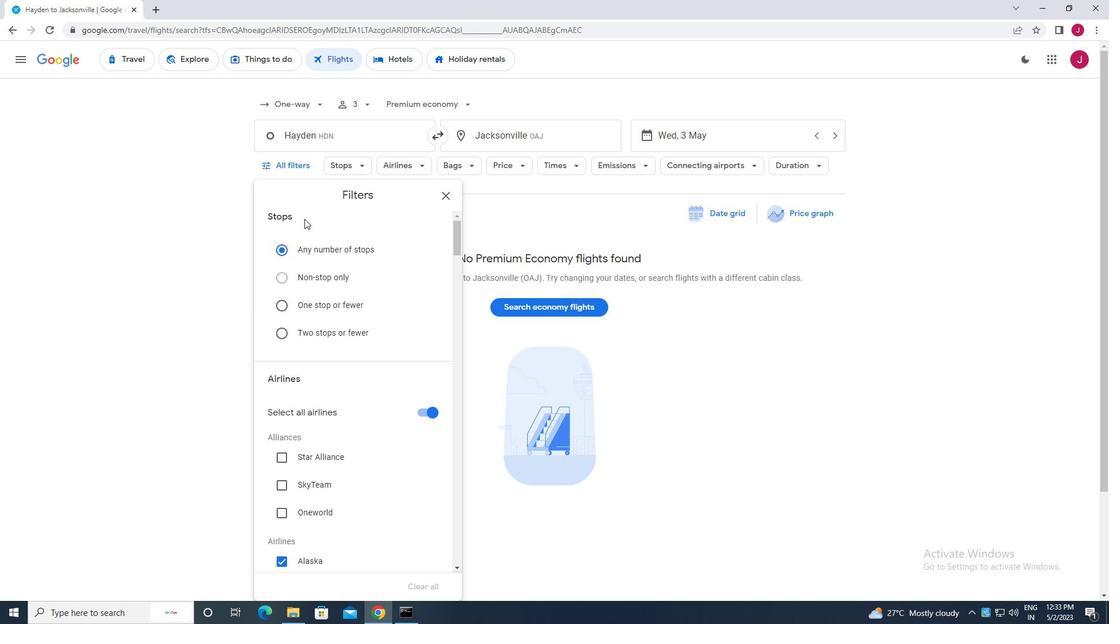 
Action: Mouse moved to (304, 245)
Screenshot: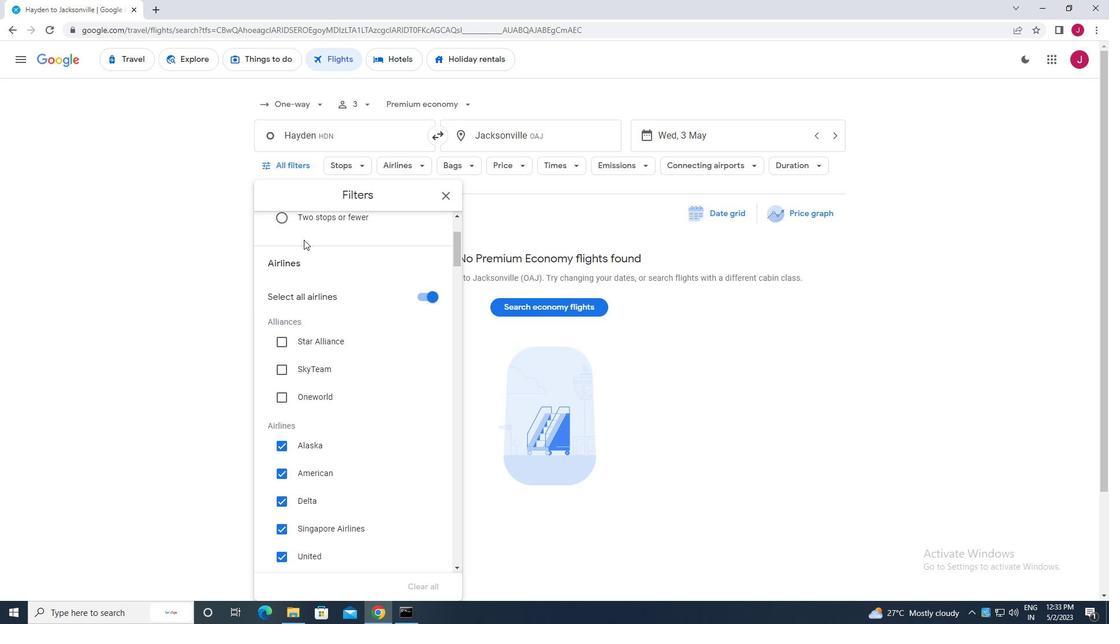 
Action: Mouse scrolled (304, 245) with delta (0, 0)
Screenshot: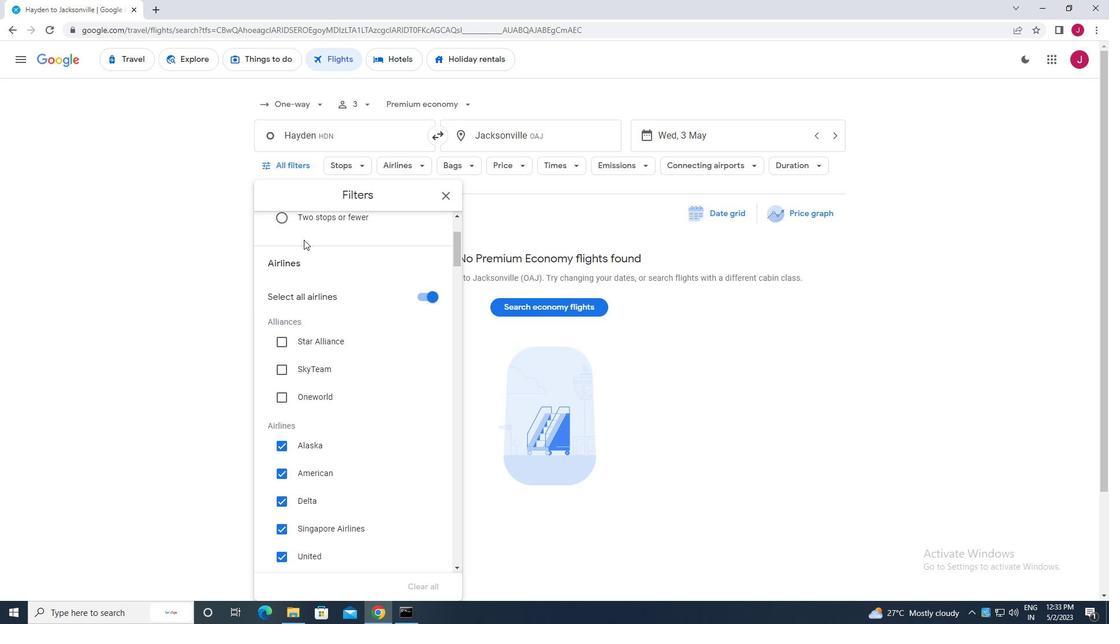 
Action: Mouse moved to (304, 246)
Screenshot: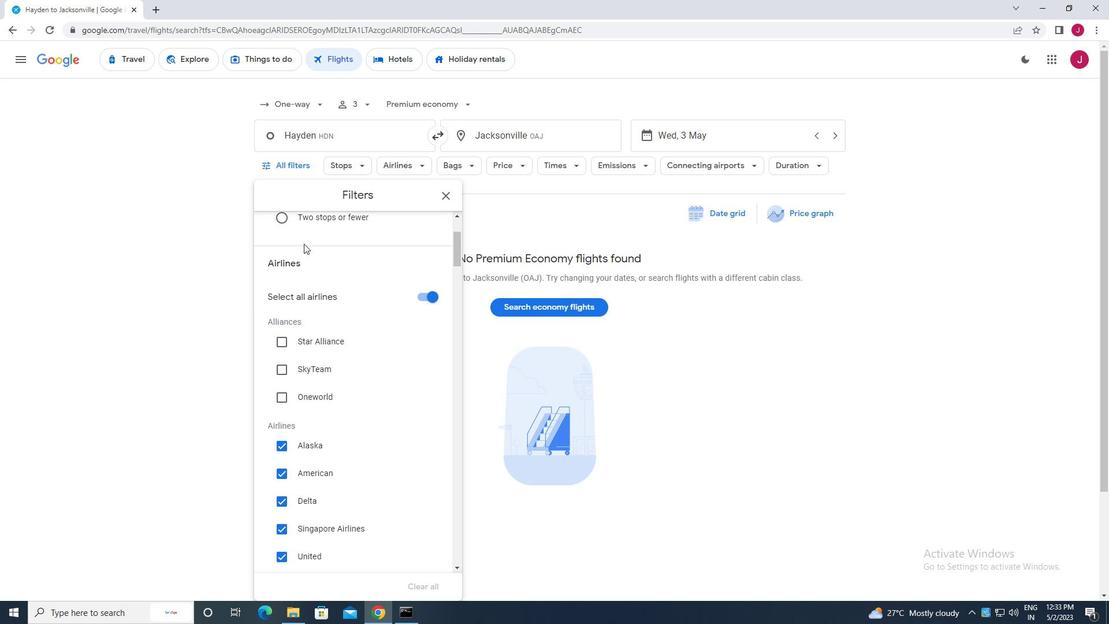 
Action: Mouse scrolled (304, 245) with delta (0, 0)
Screenshot: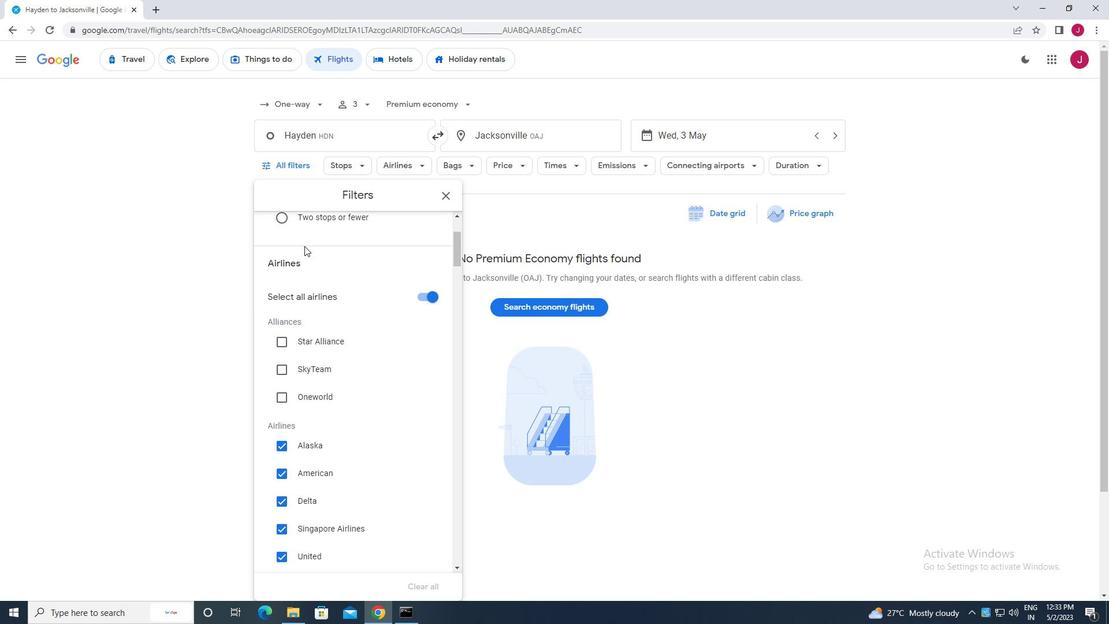 
Action: Mouse moved to (393, 230)
Screenshot: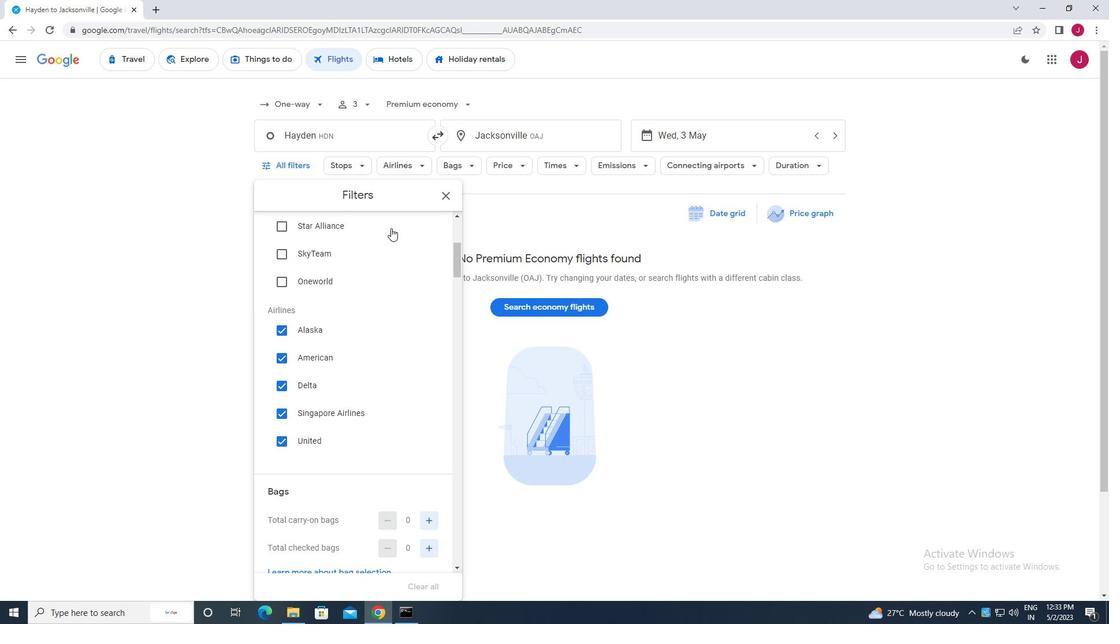
Action: Mouse scrolled (393, 230) with delta (0, 0)
Screenshot: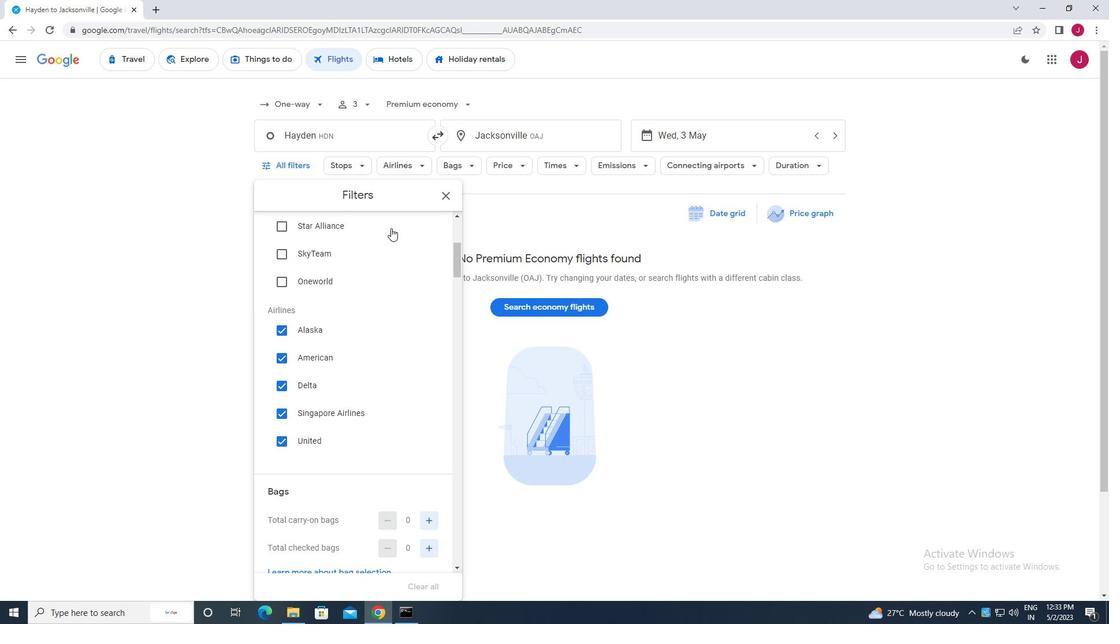 
Action: Mouse moved to (421, 240)
Screenshot: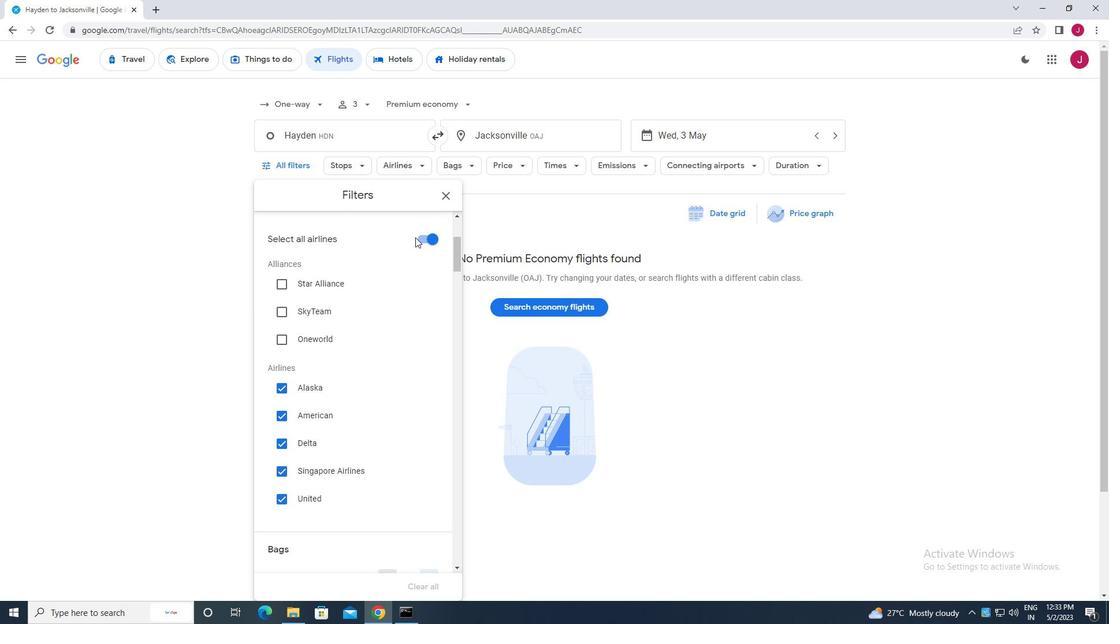 
Action: Mouse pressed left at (421, 240)
Screenshot: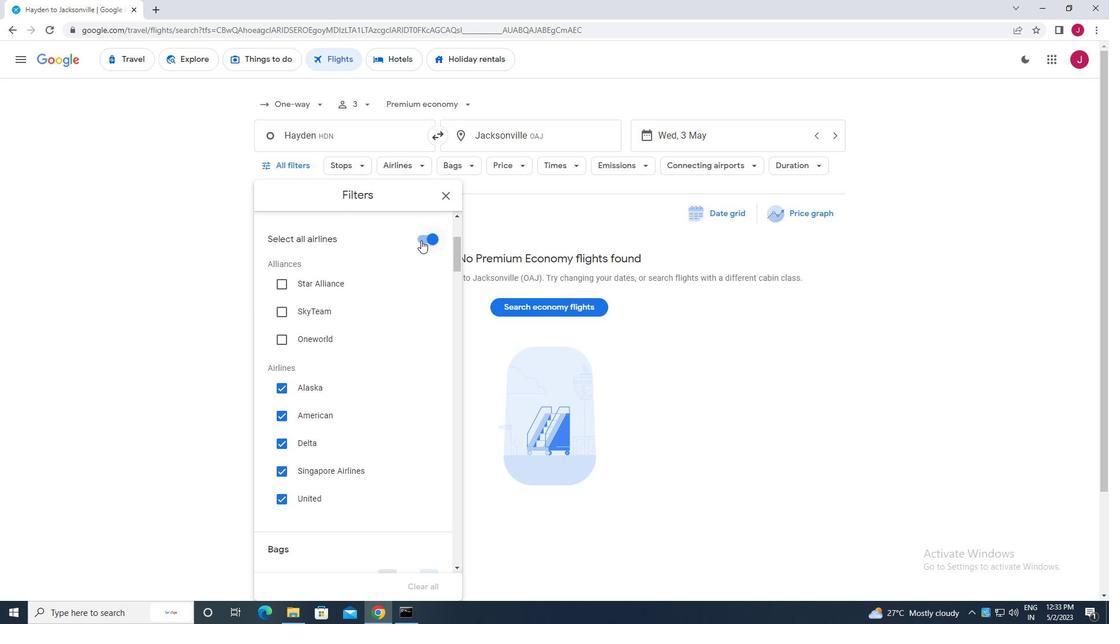 
Action: Mouse moved to (317, 319)
Screenshot: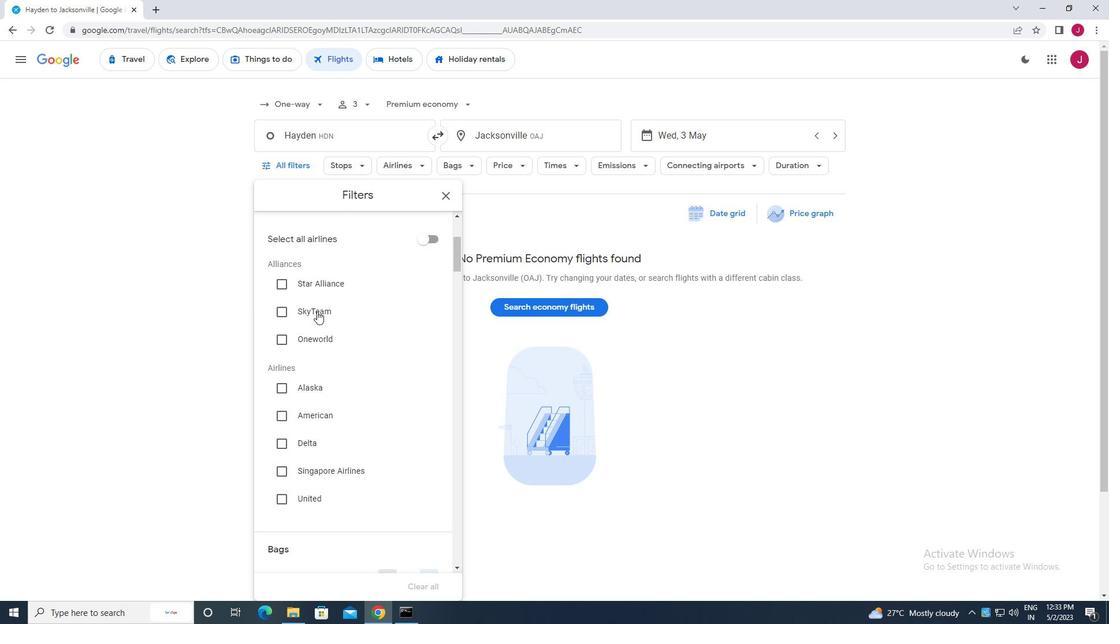 
Action: Mouse scrolled (317, 319) with delta (0, 0)
Screenshot: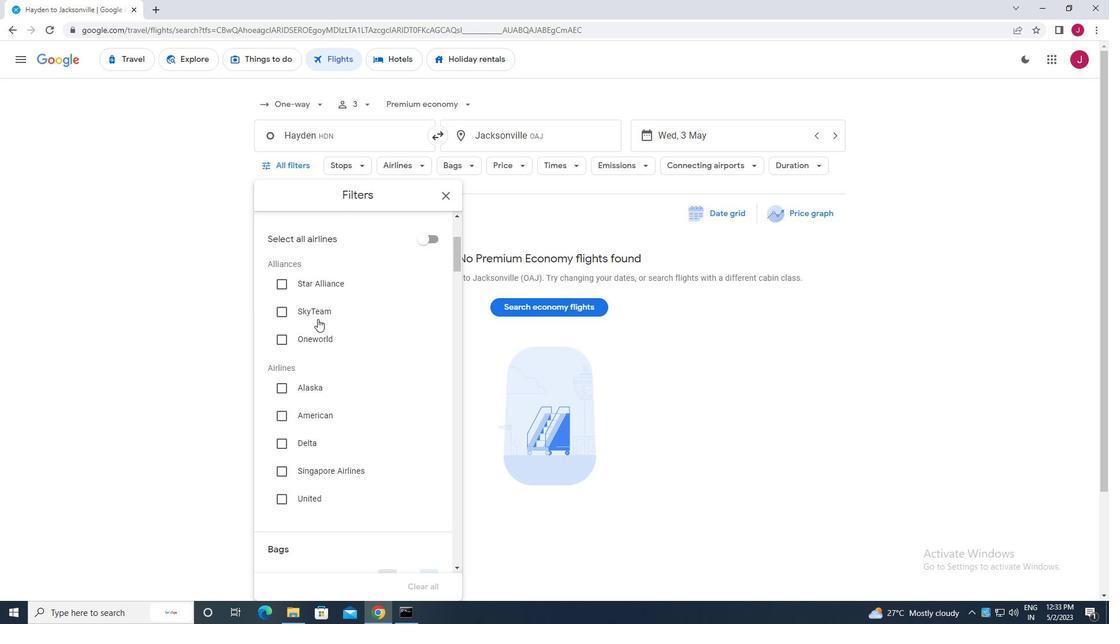 
Action: Mouse moved to (317, 319)
Screenshot: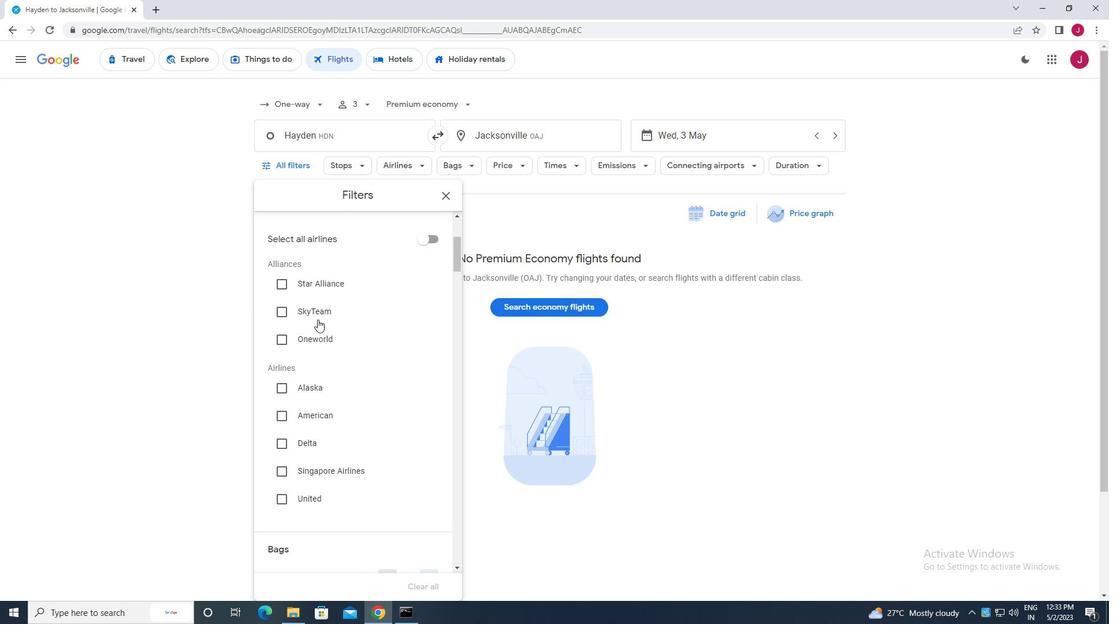 
Action: Mouse scrolled (317, 319) with delta (0, 0)
Screenshot: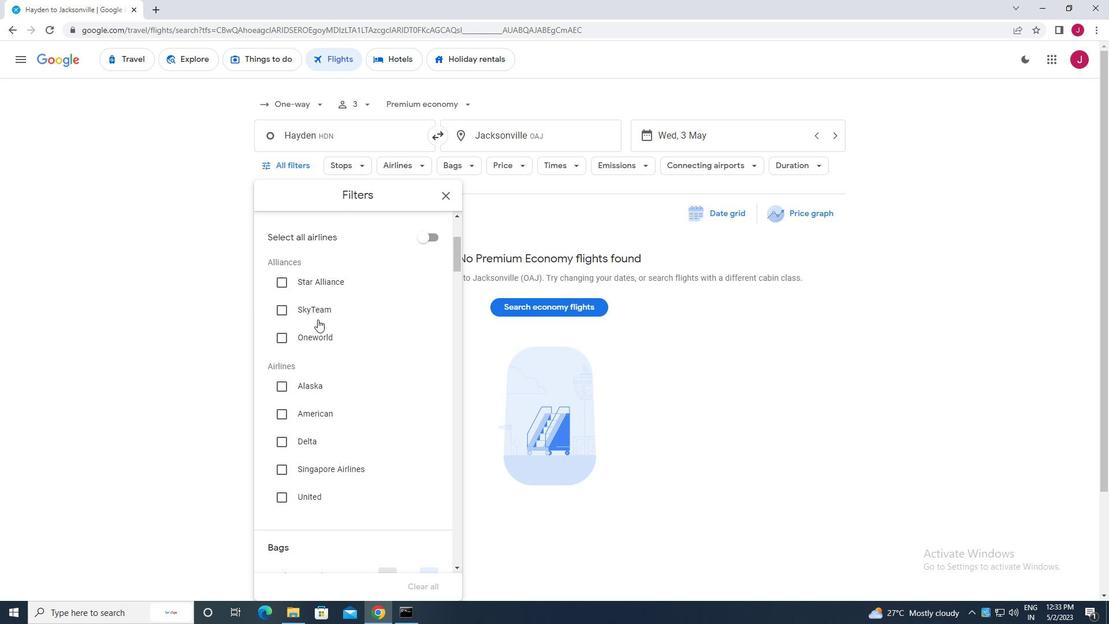 
Action: Mouse moved to (311, 307)
Screenshot: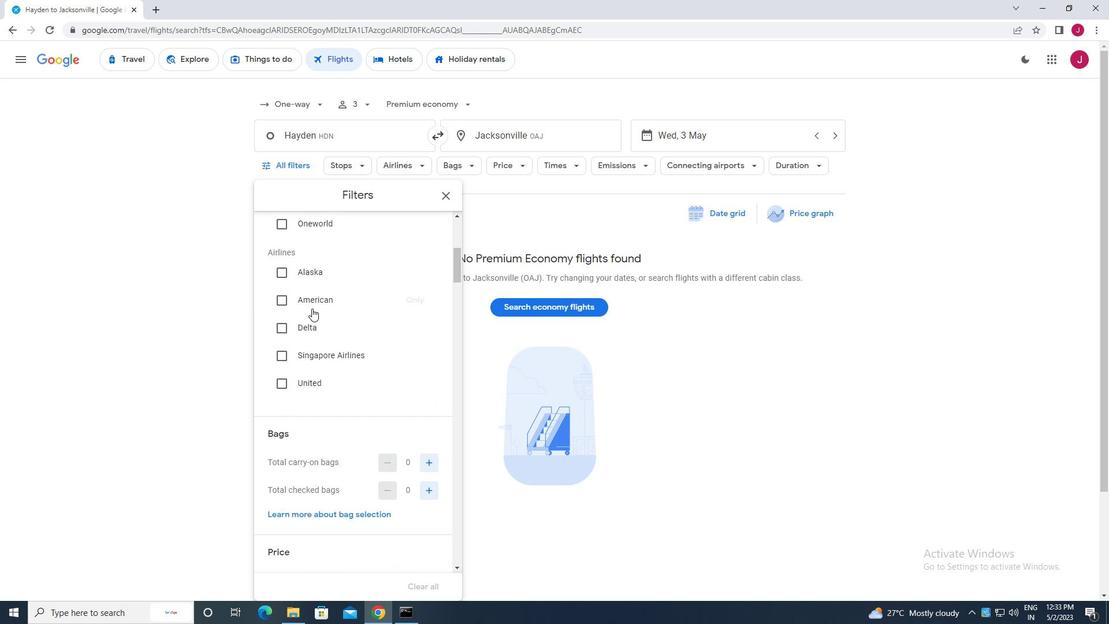 
Action: Mouse scrolled (311, 306) with delta (0, 0)
Screenshot: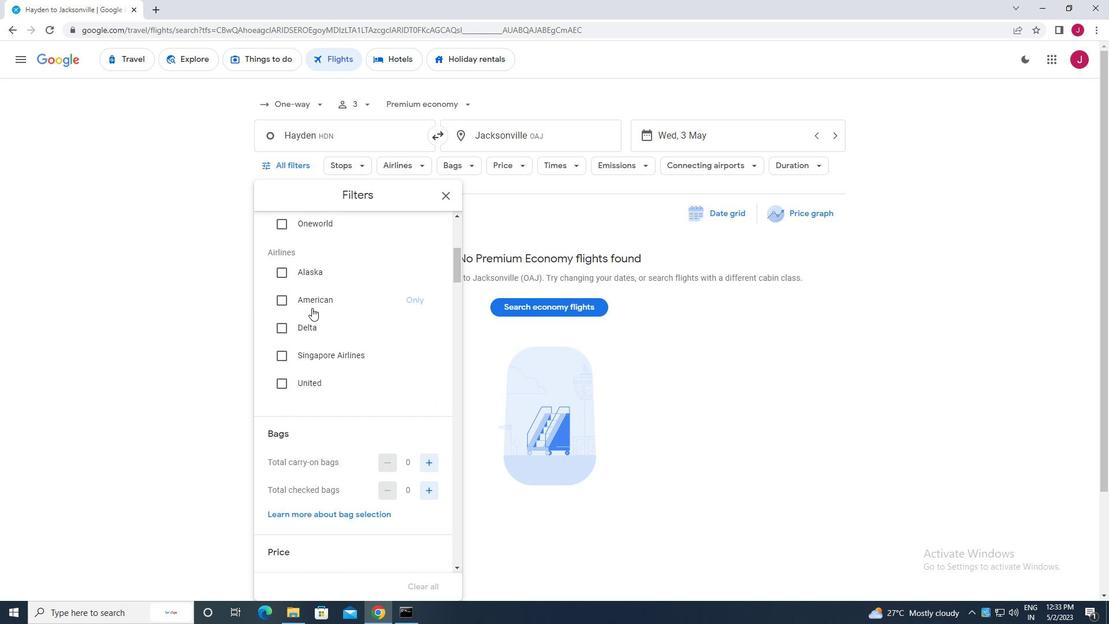 
Action: Mouse scrolled (311, 306) with delta (0, 0)
Screenshot: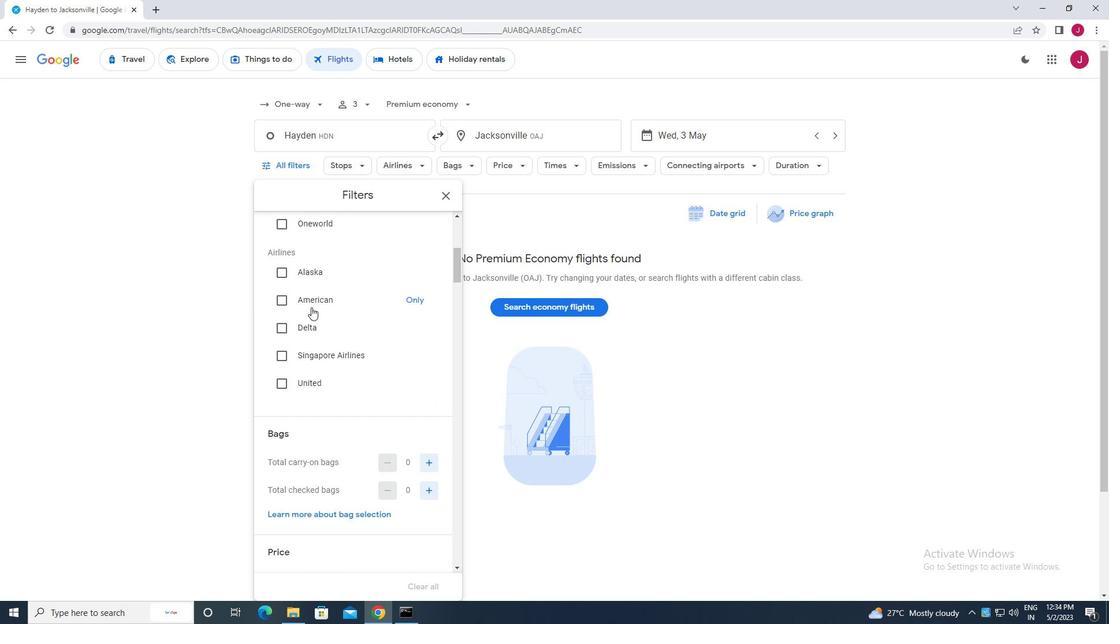 
Action: Mouse scrolled (311, 306) with delta (0, 0)
Screenshot: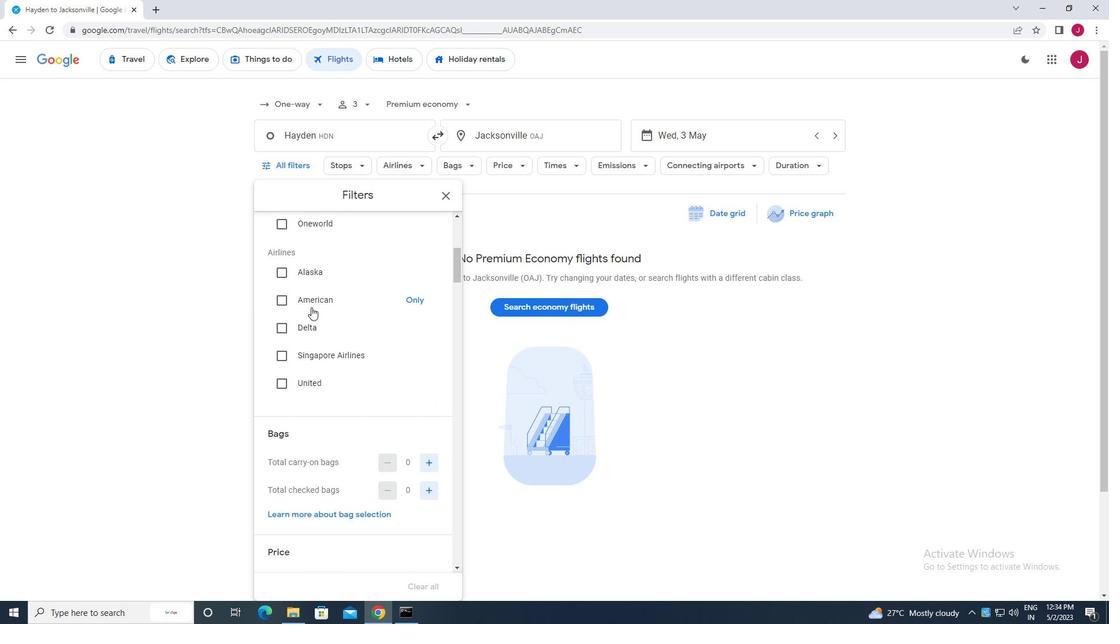 
Action: Mouse moved to (311, 307)
Screenshot: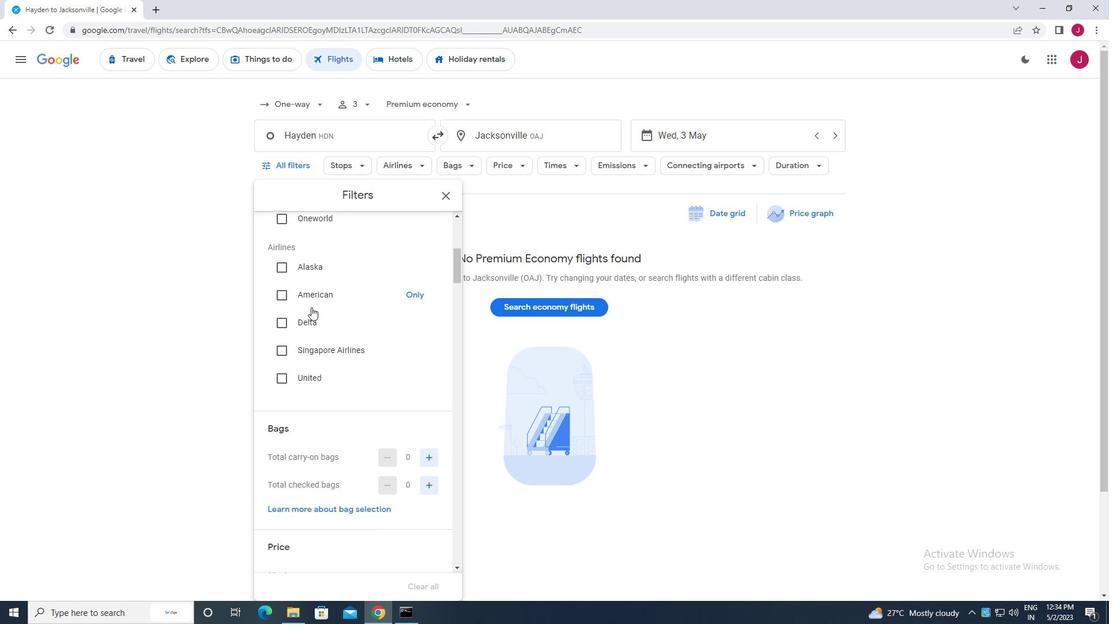 
Action: Mouse scrolled (311, 306) with delta (0, 0)
Screenshot: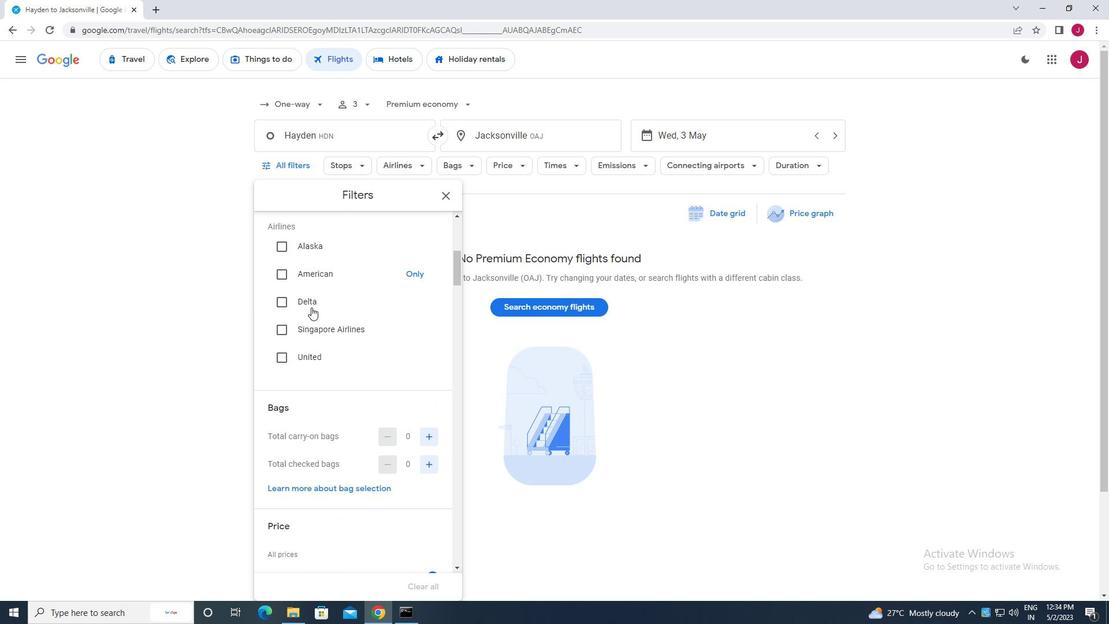 
Action: Mouse moved to (427, 257)
Screenshot: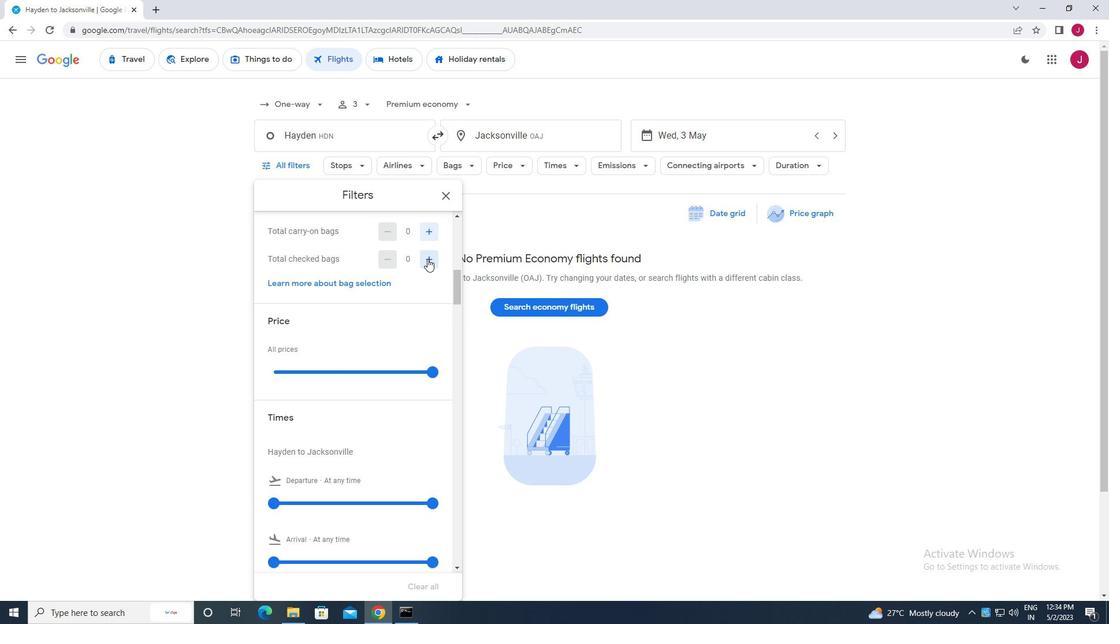 
Action: Mouse pressed left at (427, 257)
Screenshot: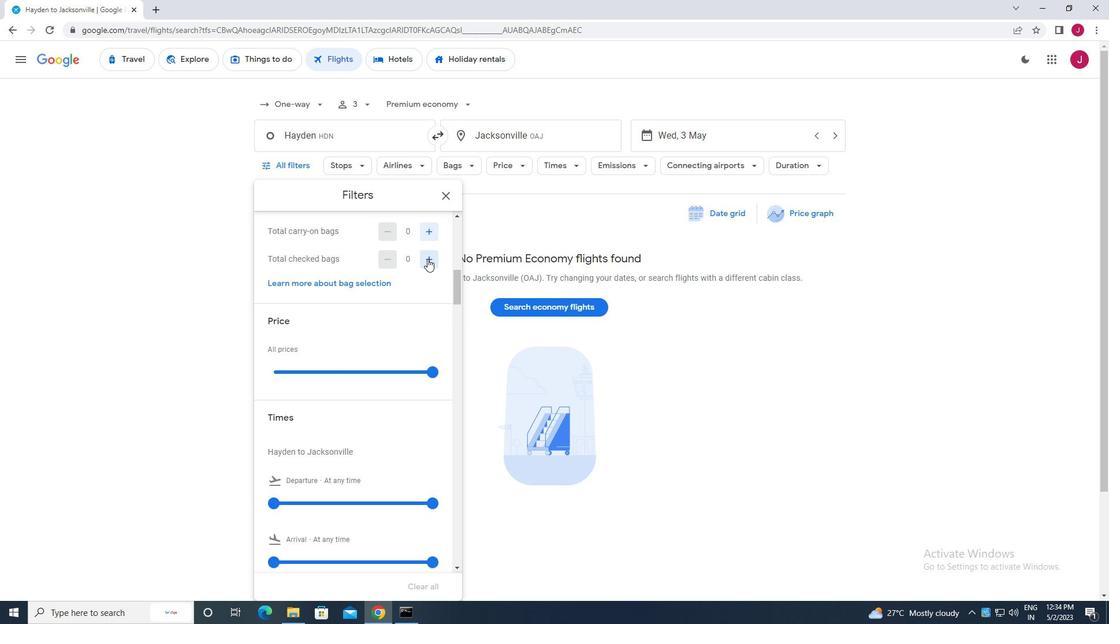 
Action: Mouse pressed left at (427, 257)
Screenshot: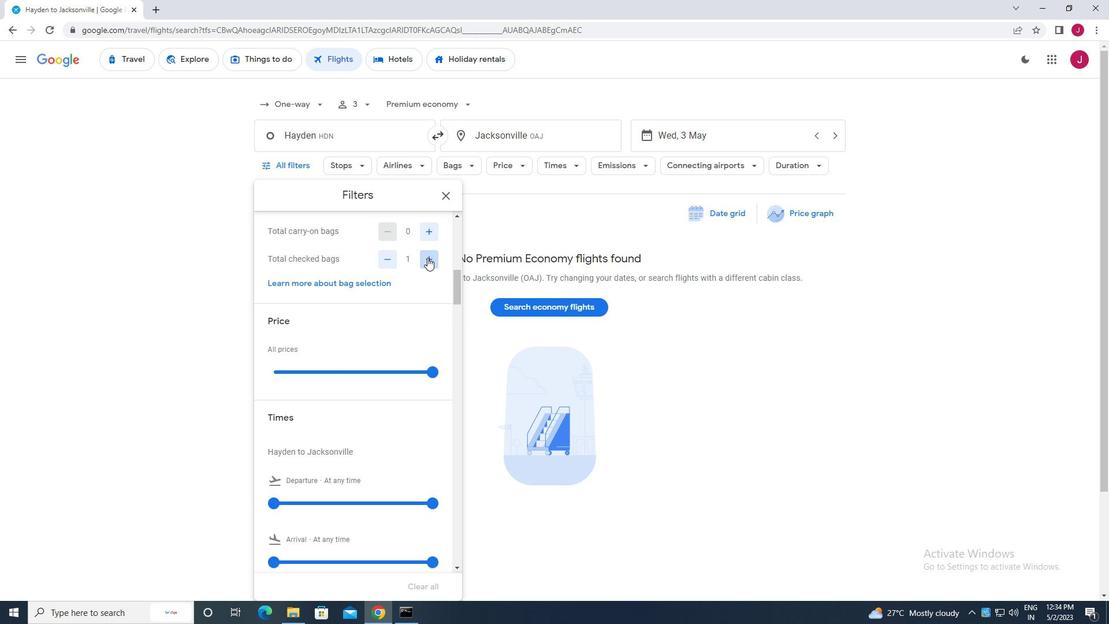 
Action: Mouse moved to (436, 371)
Screenshot: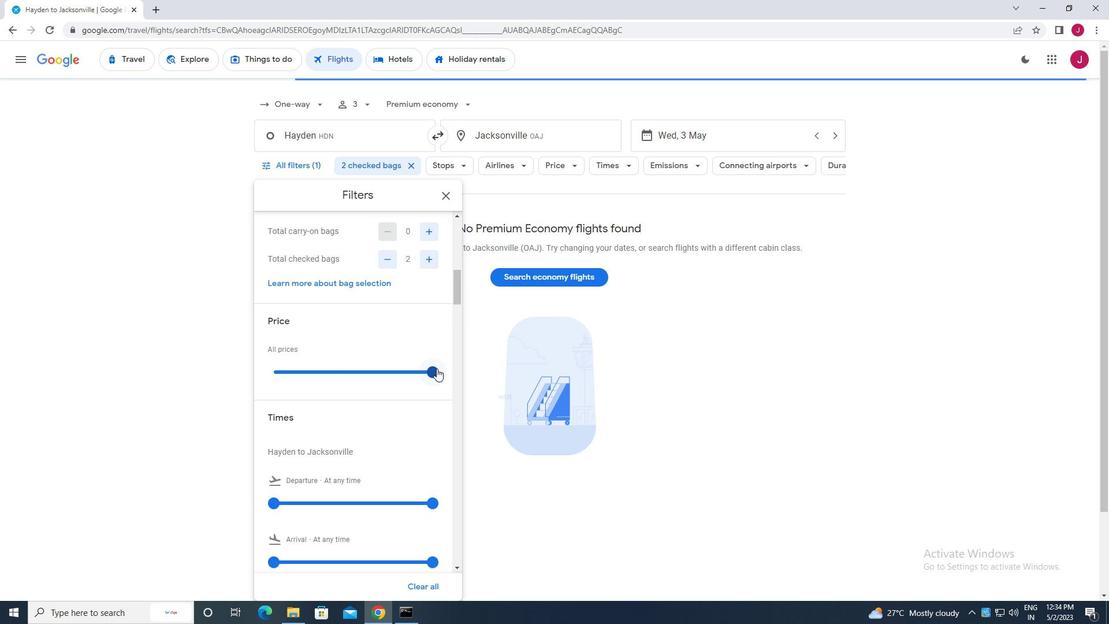 
Action: Mouse pressed left at (436, 371)
Screenshot: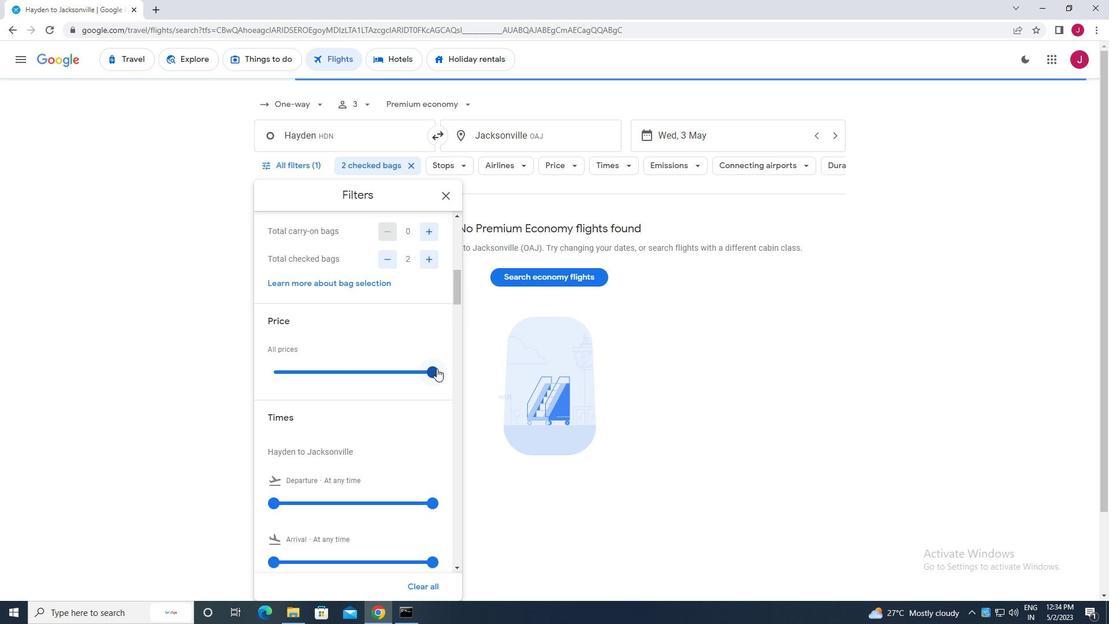 
Action: Mouse moved to (417, 336)
Screenshot: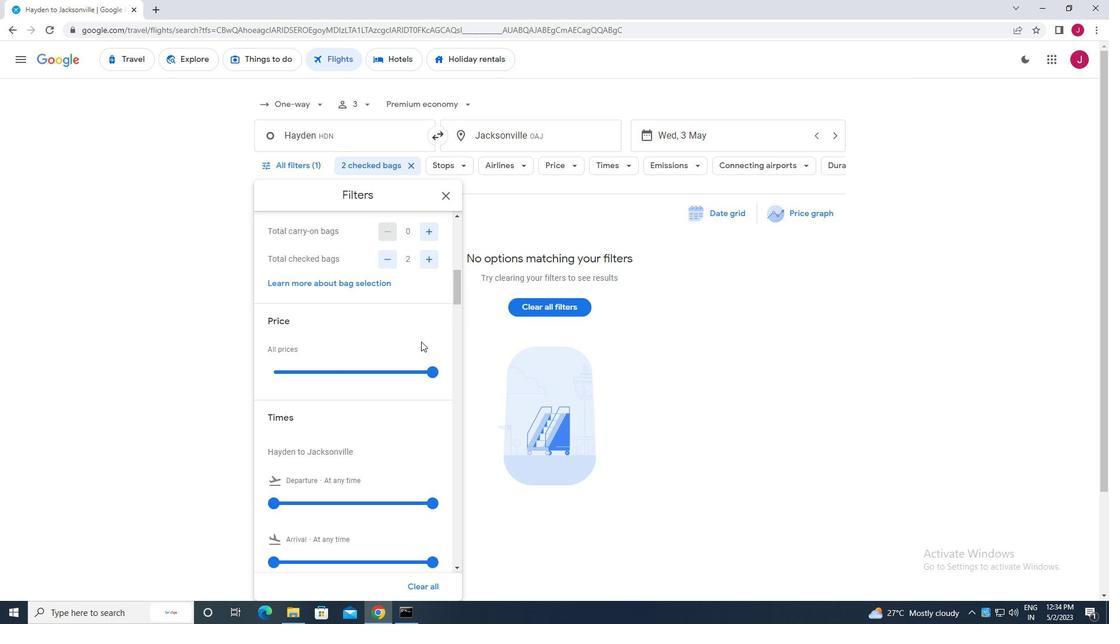 
Action: Mouse scrolled (417, 336) with delta (0, 0)
Screenshot: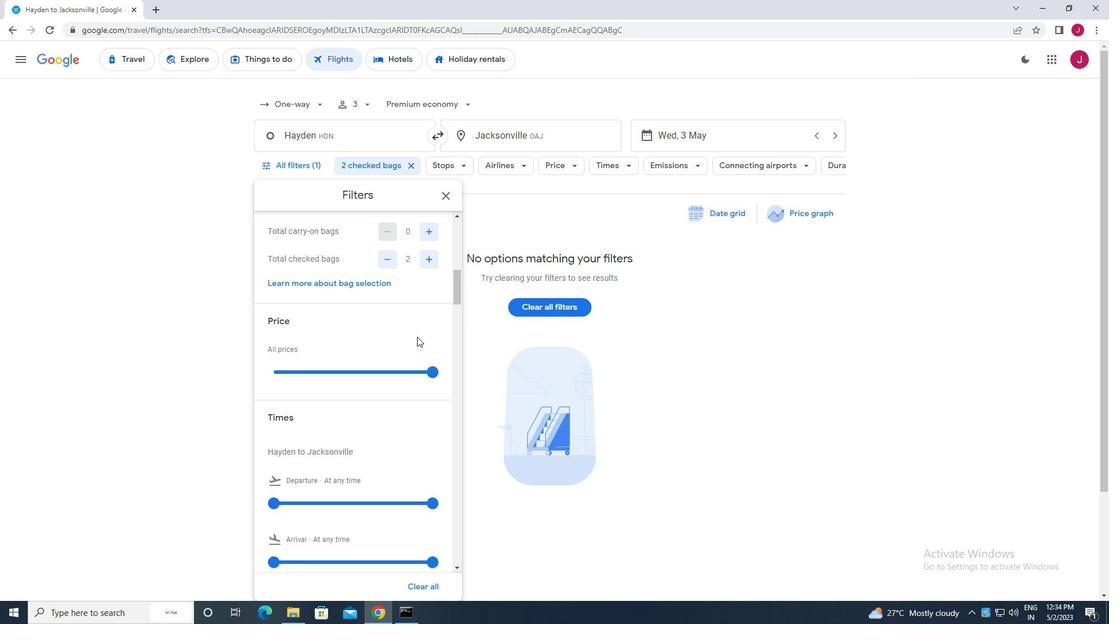 
Action: Mouse scrolled (417, 336) with delta (0, 0)
Screenshot: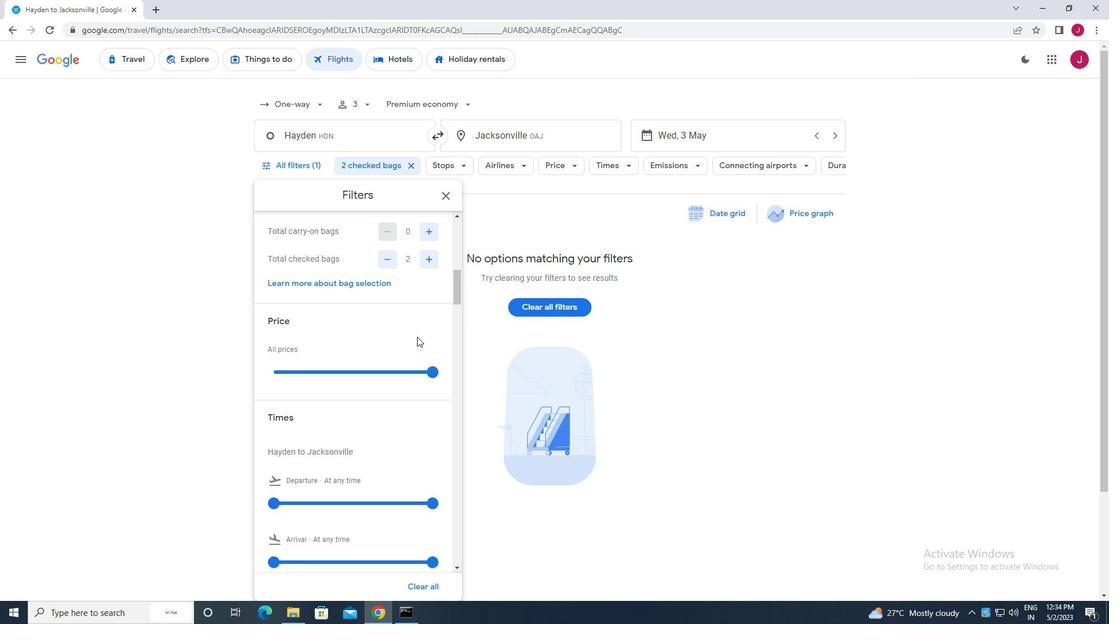 
Action: Mouse scrolled (417, 336) with delta (0, 0)
Screenshot: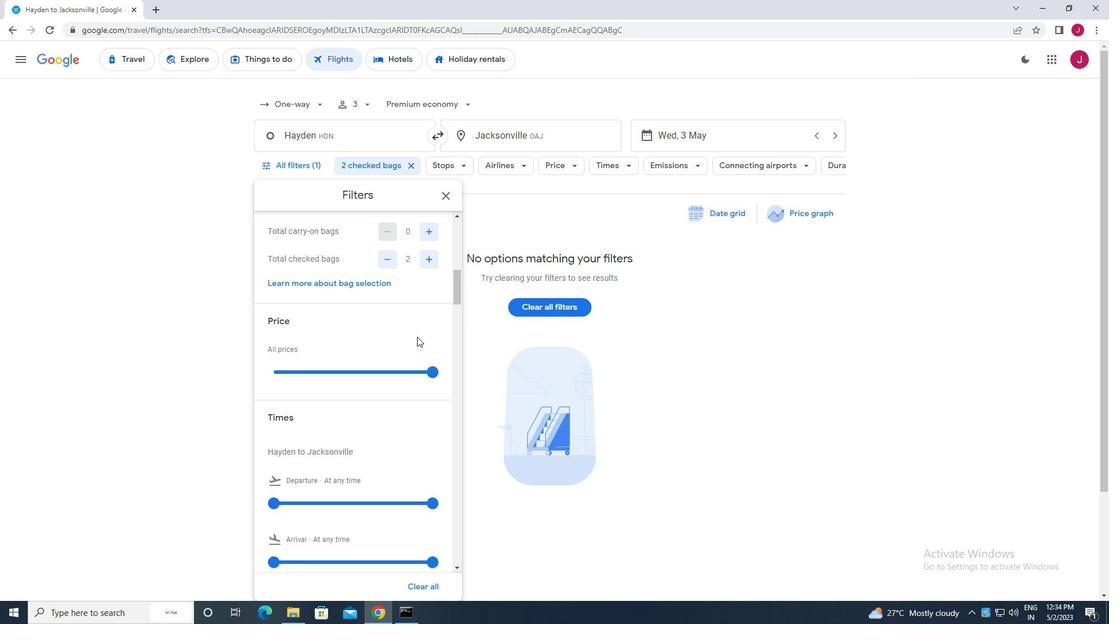 
Action: Mouse moved to (278, 330)
Screenshot: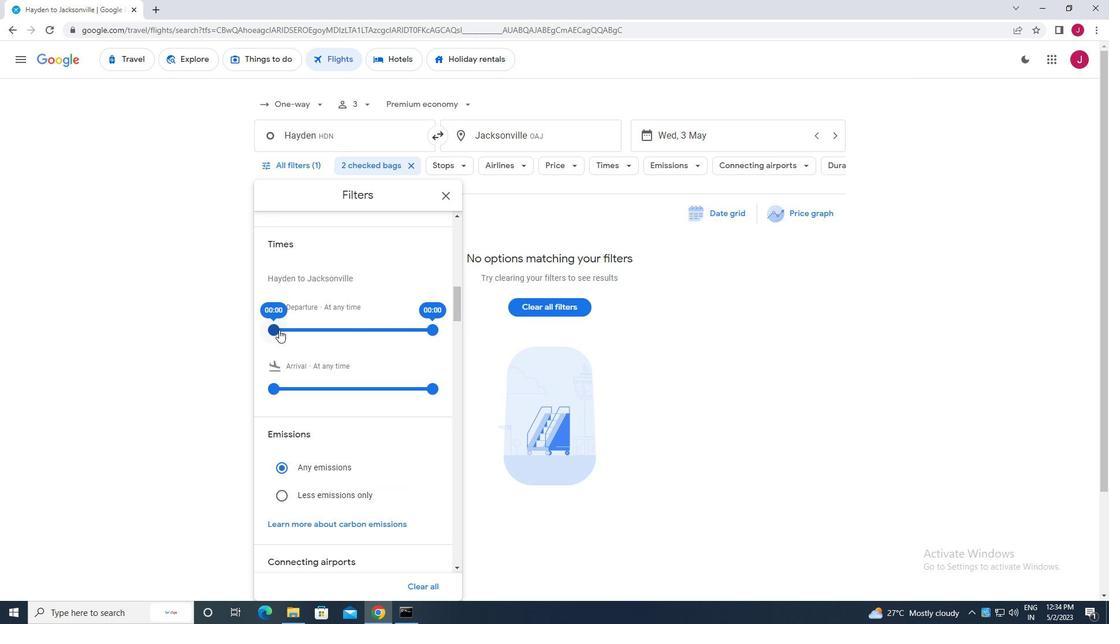 
Action: Mouse pressed left at (278, 330)
Screenshot: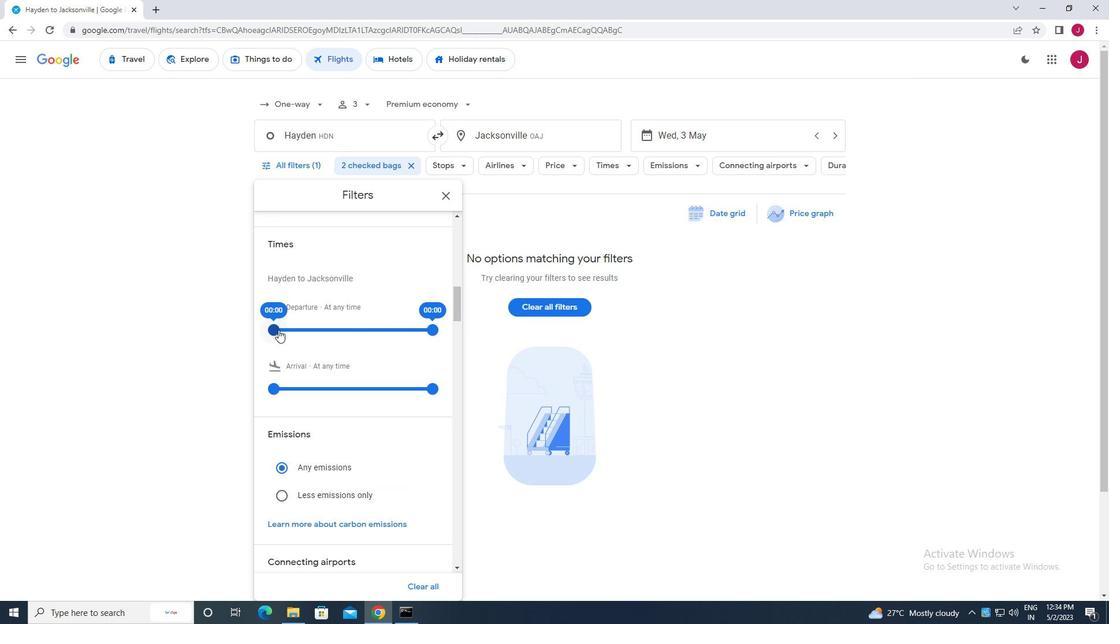 
Action: Mouse moved to (434, 330)
Screenshot: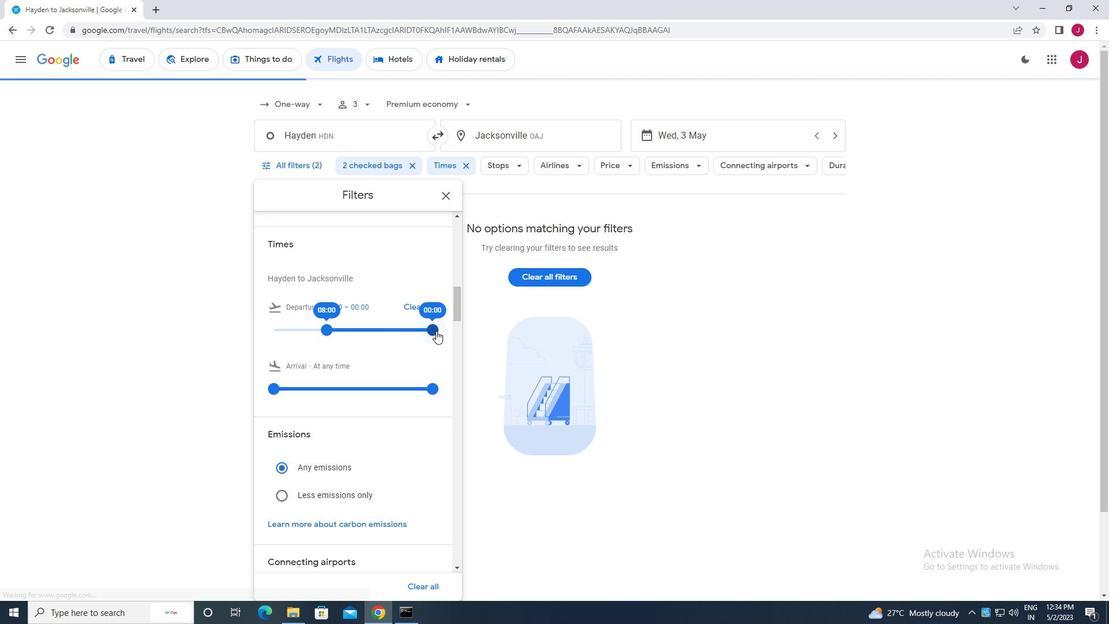 
Action: Mouse pressed left at (434, 330)
Screenshot: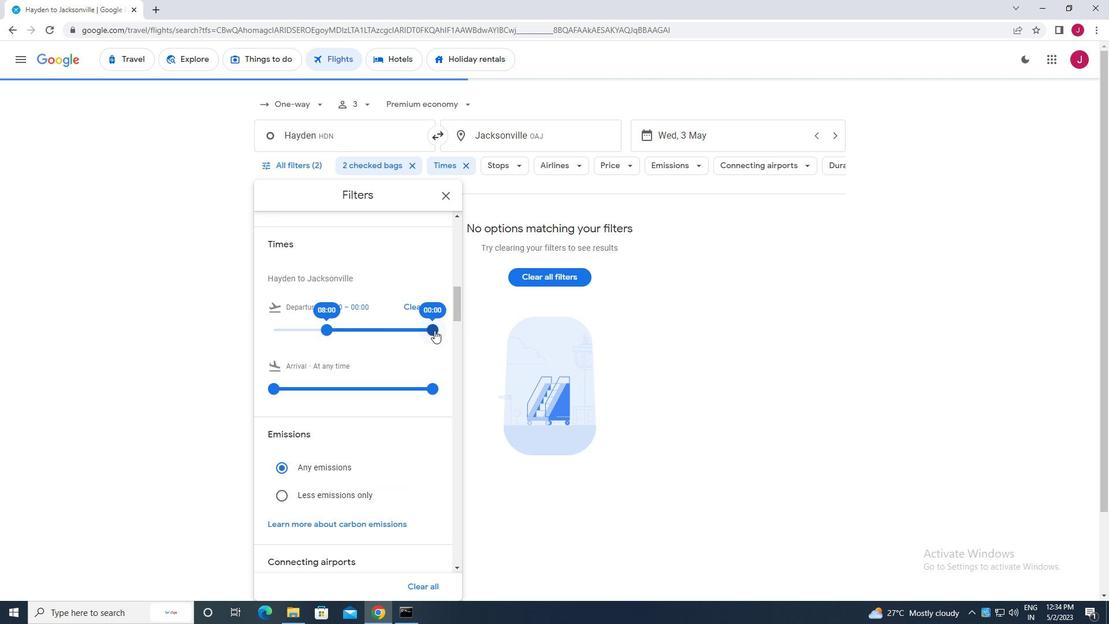 
Action: Mouse moved to (439, 198)
Screenshot: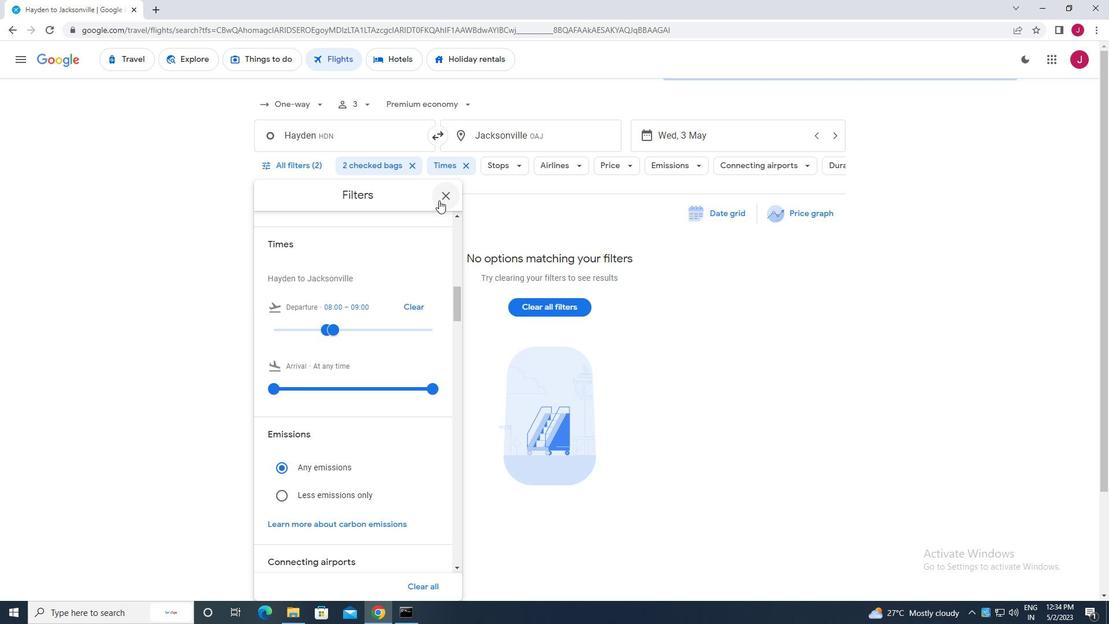 
Action: Mouse pressed left at (439, 198)
Screenshot: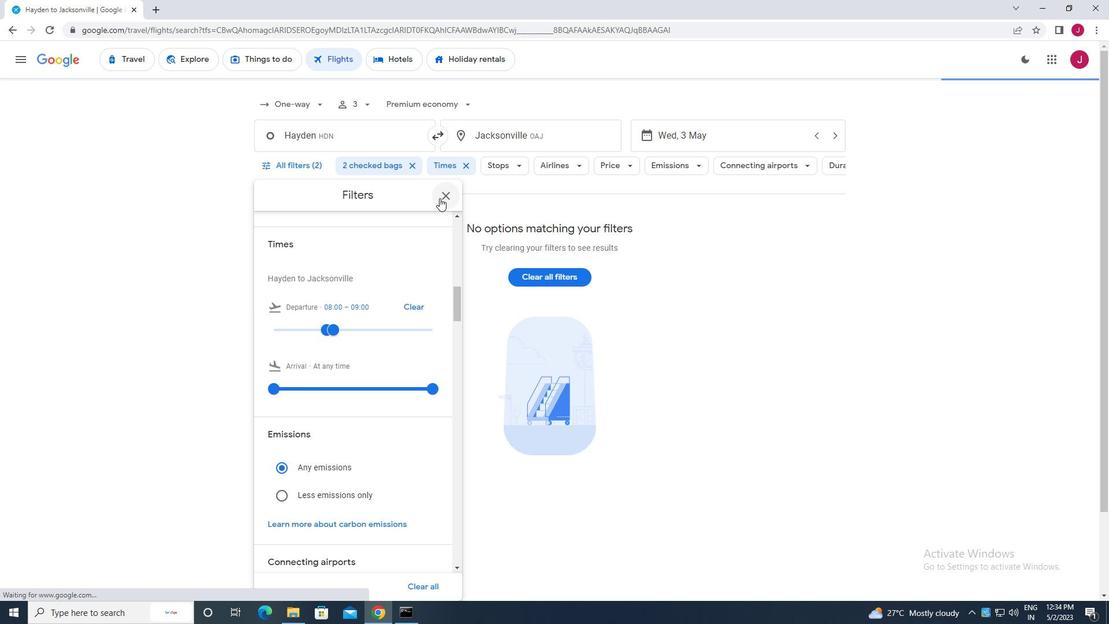 
Action: Mouse moved to (436, 200)
Screenshot: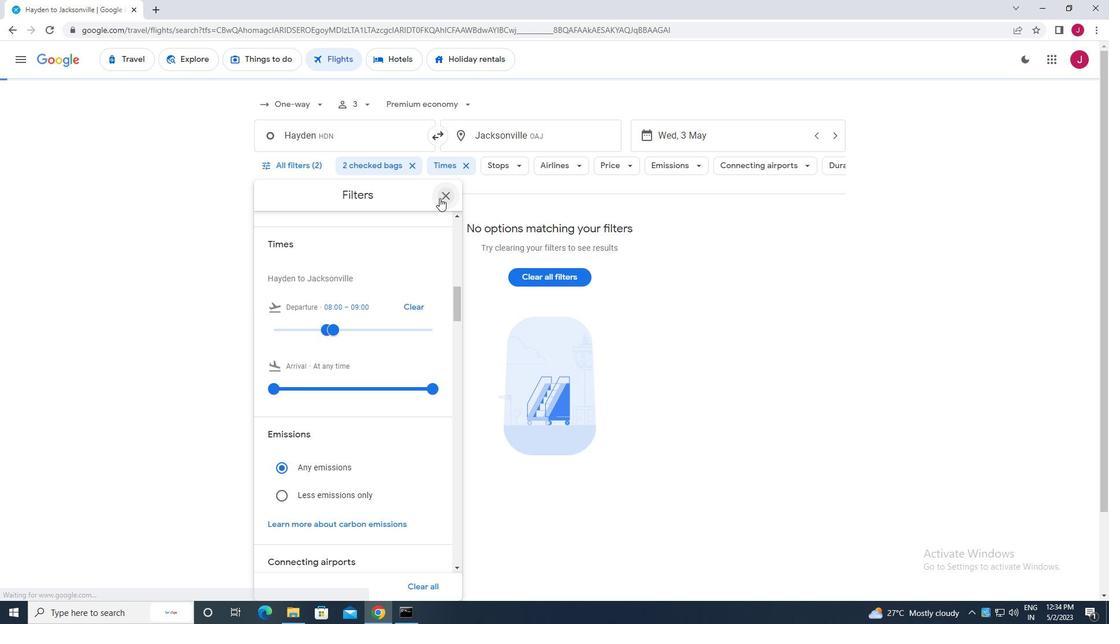 
